 Task: Look for space in Chongqing, China from 6th September, 2023 to 18th September, 2023 for 3 adults in price range Rs.6000 to Rs.12000. Place can be entire place with 2 bedrooms having 2 beds and 2 bathrooms. Property type can be house, flat, guest house, hotel. Booking option can be shelf check-in. Required host language is Chinese (Simplified).
Action: Mouse moved to (584, 80)
Screenshot: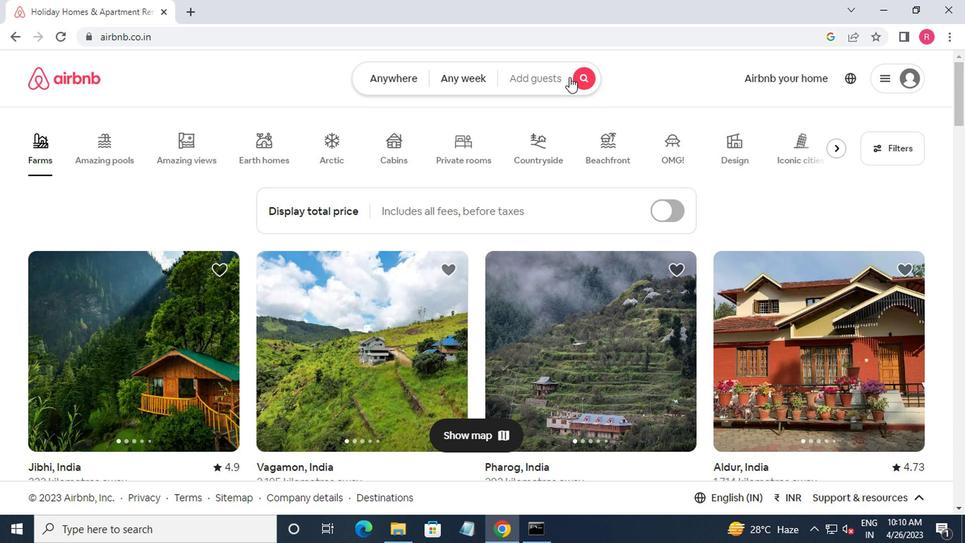 
Action: Mouse pressed left at (584, 80)
Screenshot: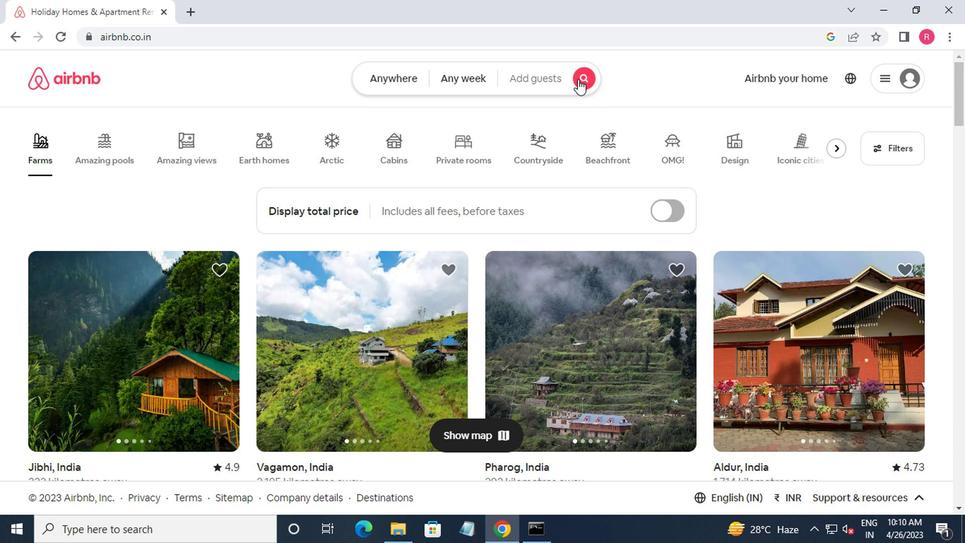 
Action: Mouse moved to (313, 134)
Screenshot: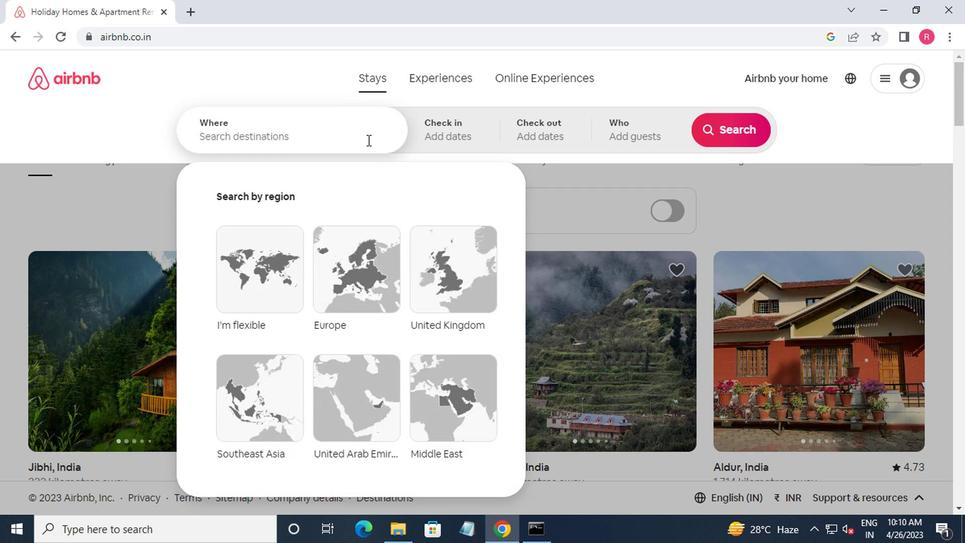 
Action: Mouse pressed left at (313, 134)
Screenshot: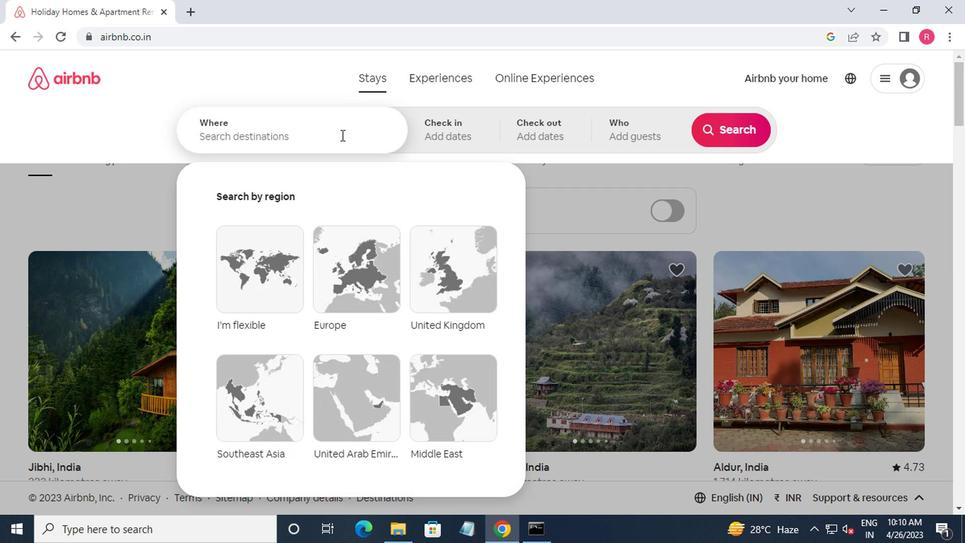 
Action: Key pressed chongqing,china
Screenshot: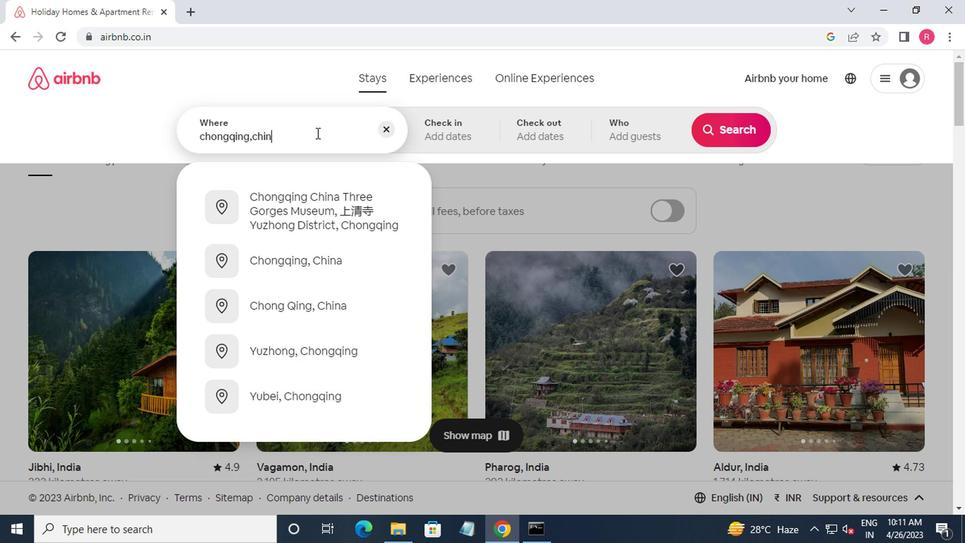 
Action: Mouse moved to (338, 263)
Screenshot: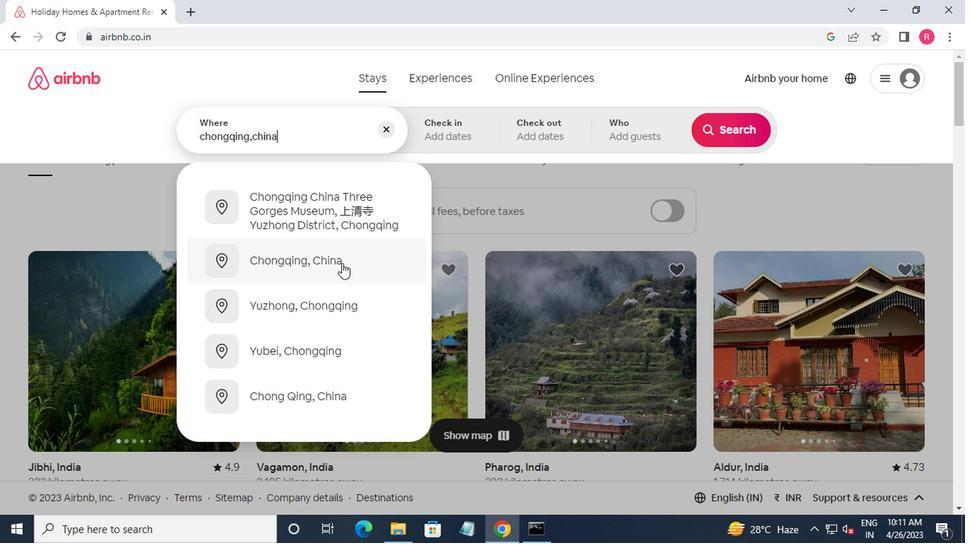 
Action: Mouse pressed left at (338, 263)
Screenshot: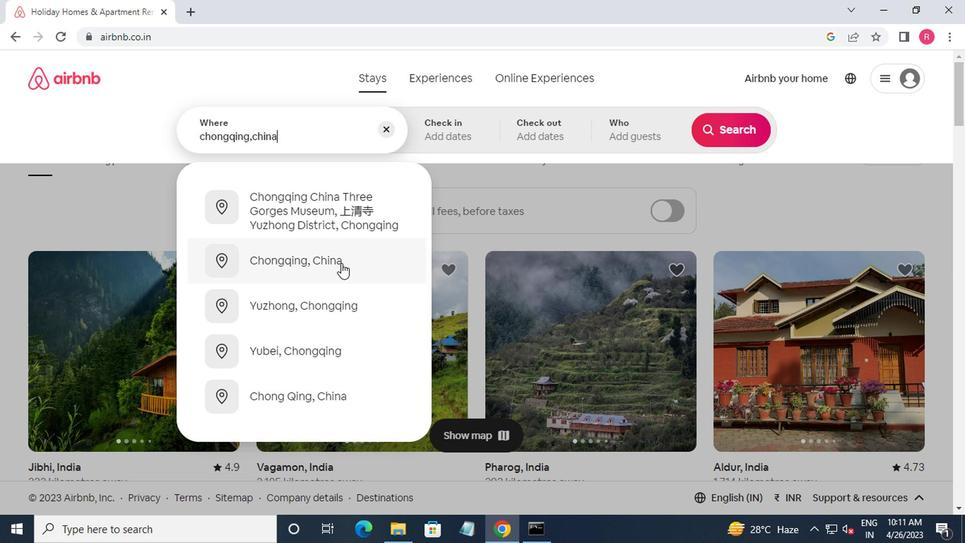 
Action: Mouse moved to (724, 241)
Screenshot: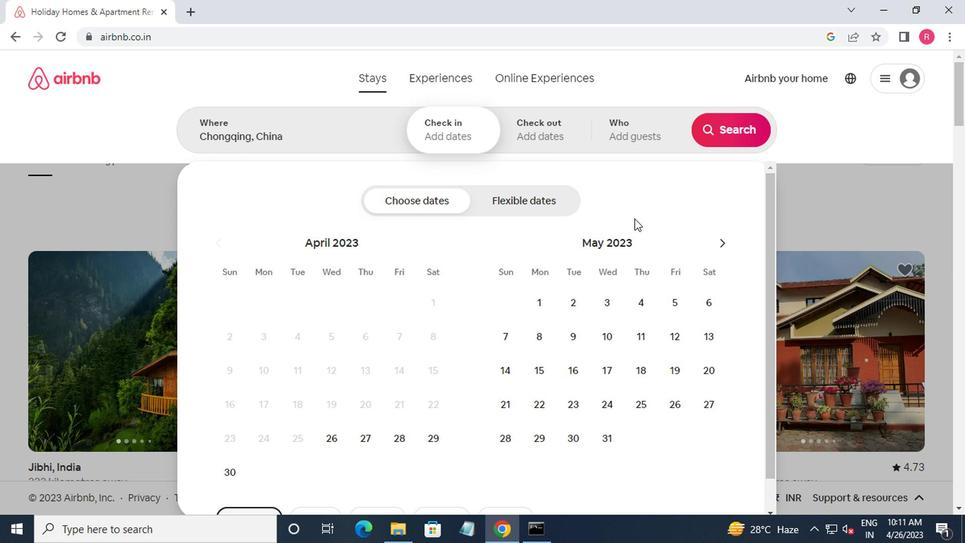 
Action: Mouse pressed left at (724, 241)
Screenshot: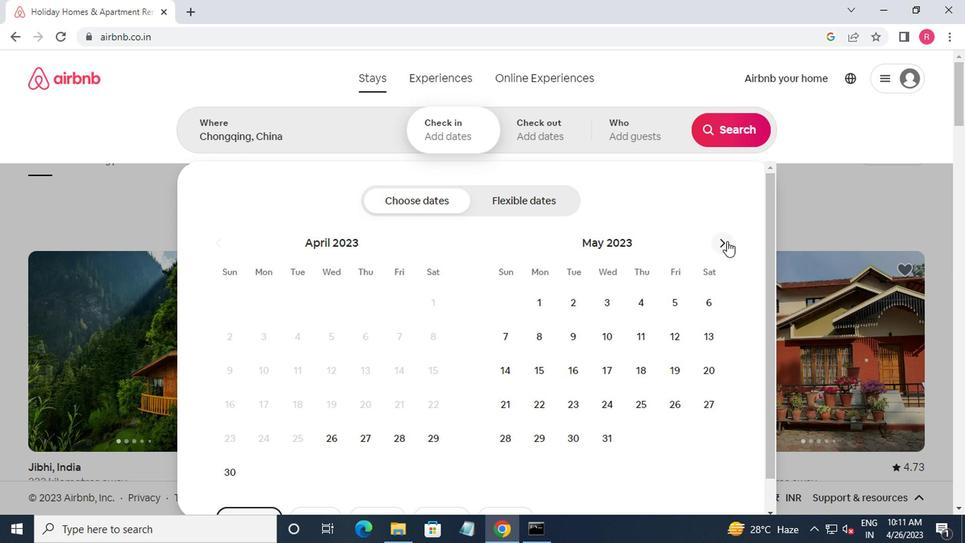 
Action: Mouse moved to (725, 243)
Screenshot: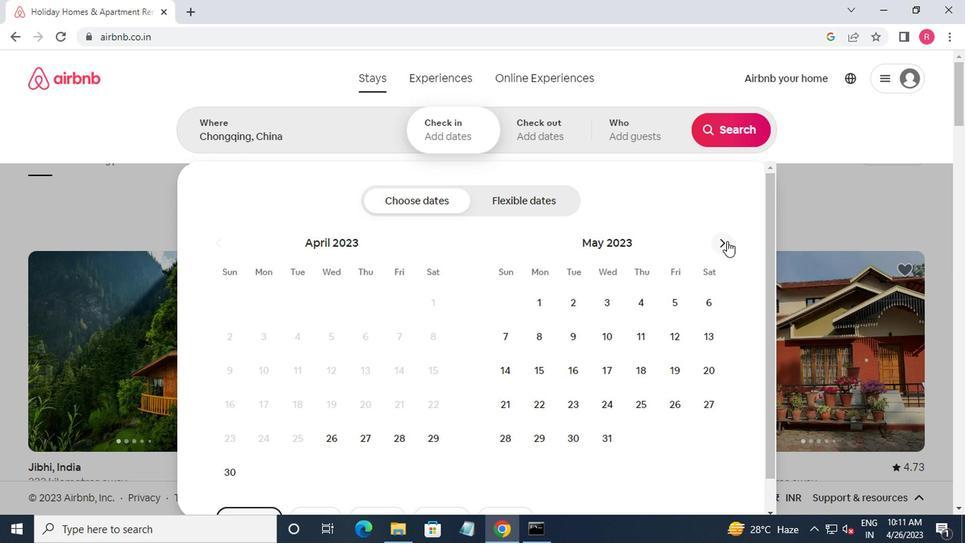 
Action: Mouse pressed left at (725, 243)
Screenshot: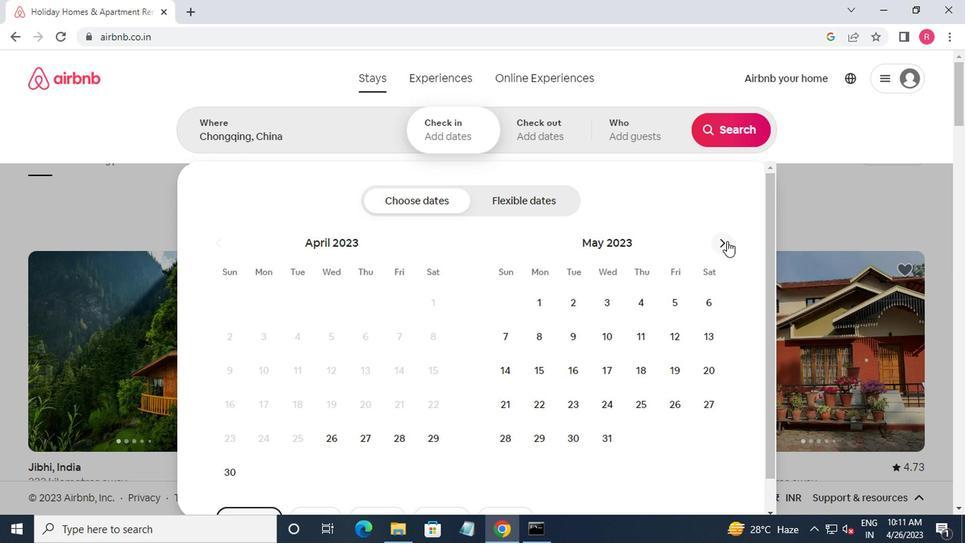 
Action: Mouse moved to (725, 243)
Screenshot: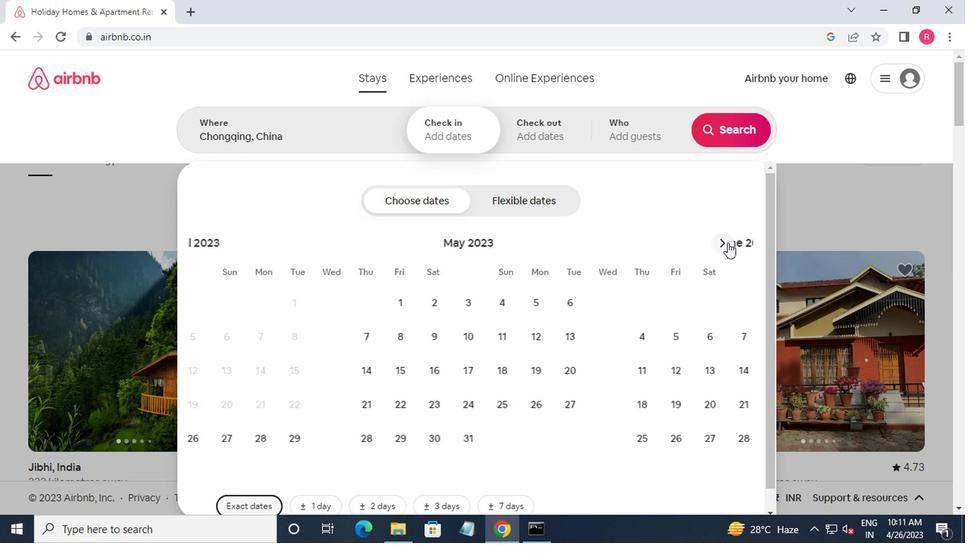
Action: Mouse pressed left at (725, 243)
Screenshot: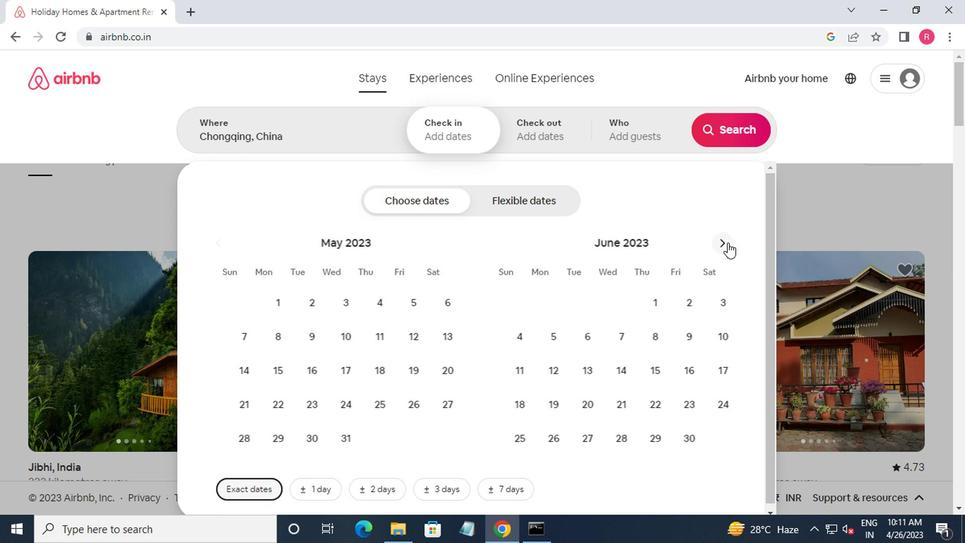 
Action: Mouse moved to (725, 246)
Screenshot: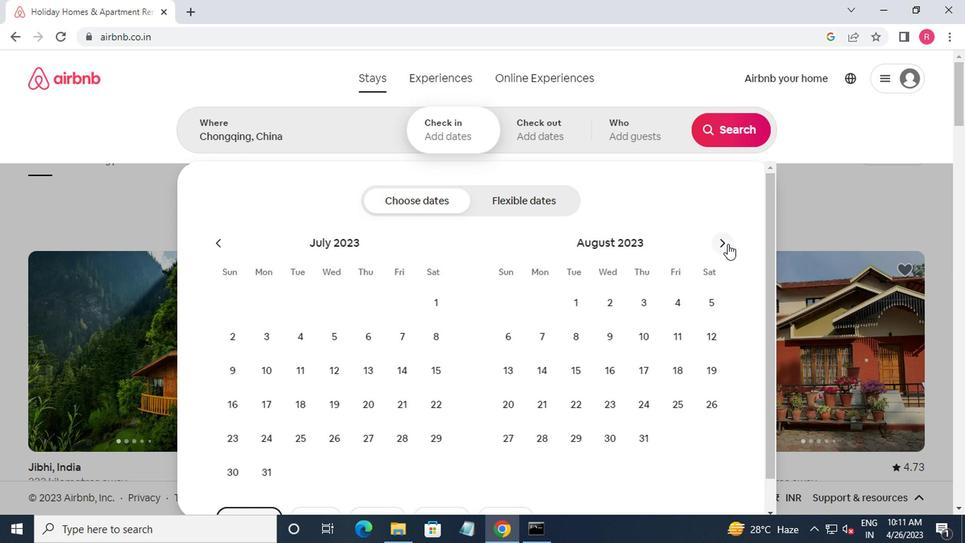 
Action: Mouse pressed left at (725, 246)
Screenshot: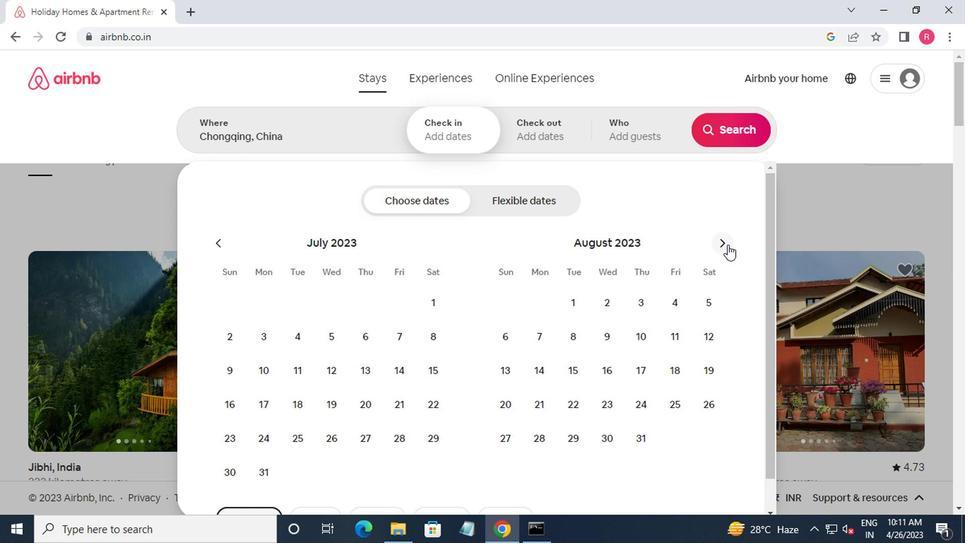 
Action: Mouse moved to (616, 341)
Screenshot: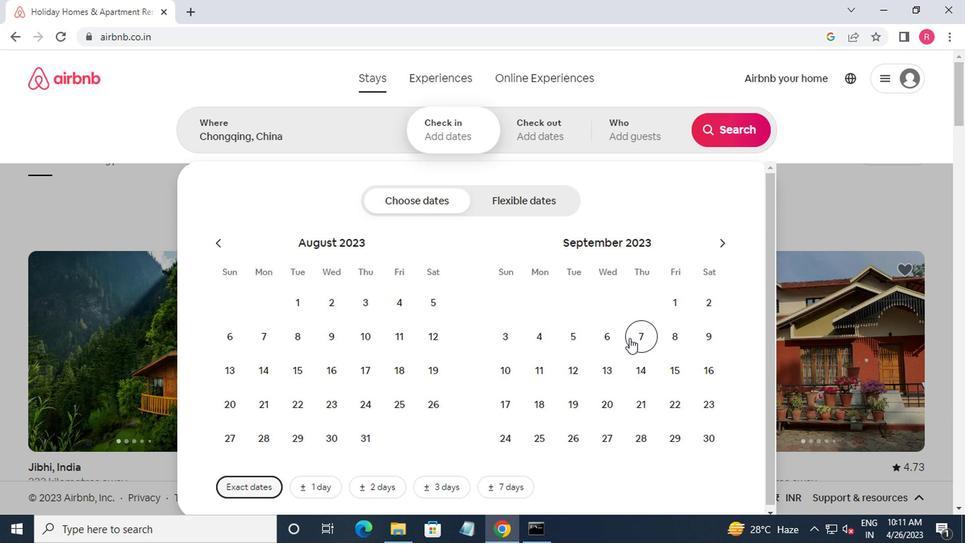 
Action: Mouse pressed left at (616, 341)
Screenshot: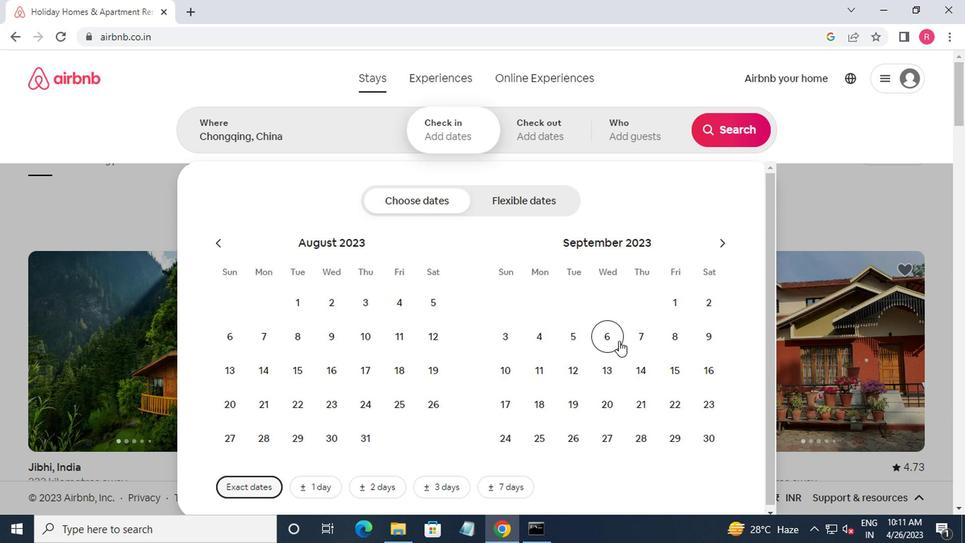 
Action: Mouse moved to (530, 400)
Screenshot: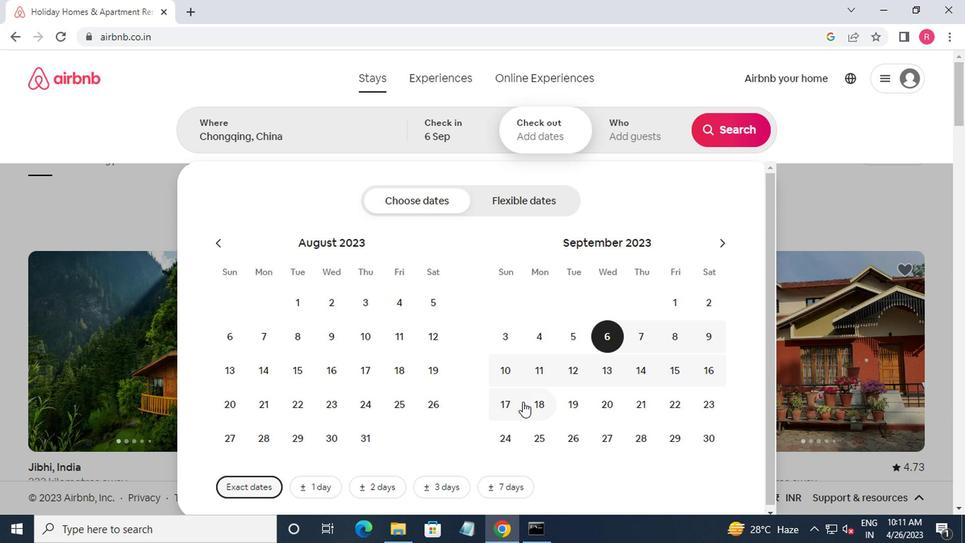
Action: Mouse pressed left at (530, 400)
Screenshot: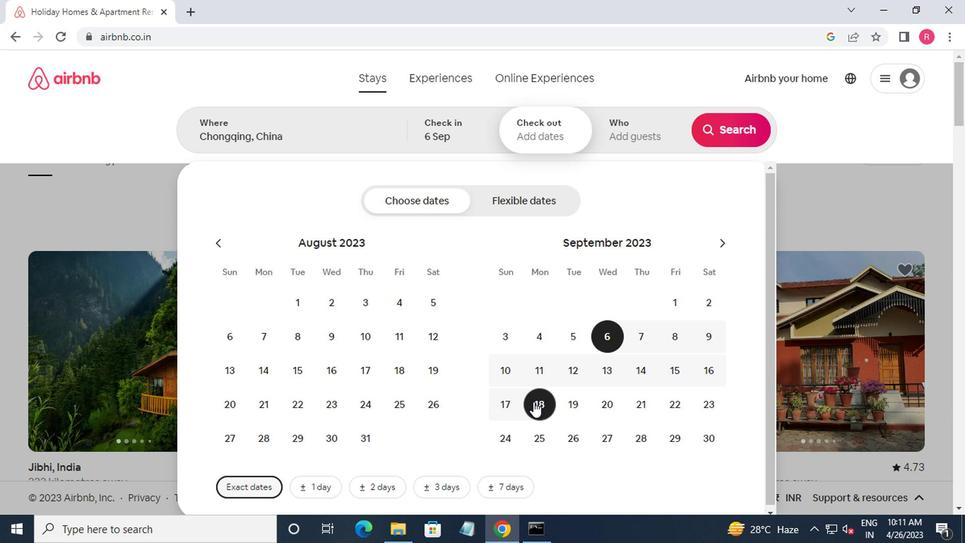 
Action: Mouse moved to (613, 152)
Screenshot: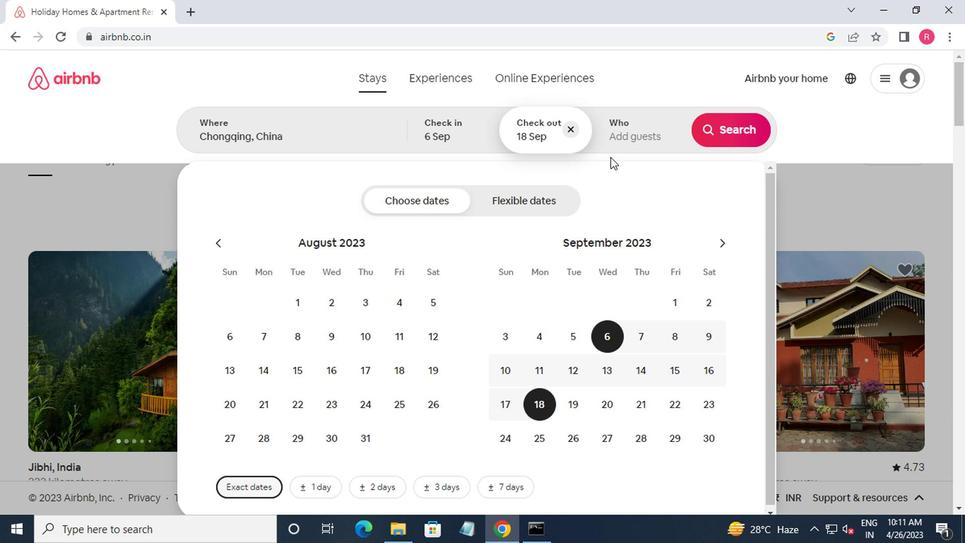 
Action: Mouse pressed left at (613, 152)
Screenshot: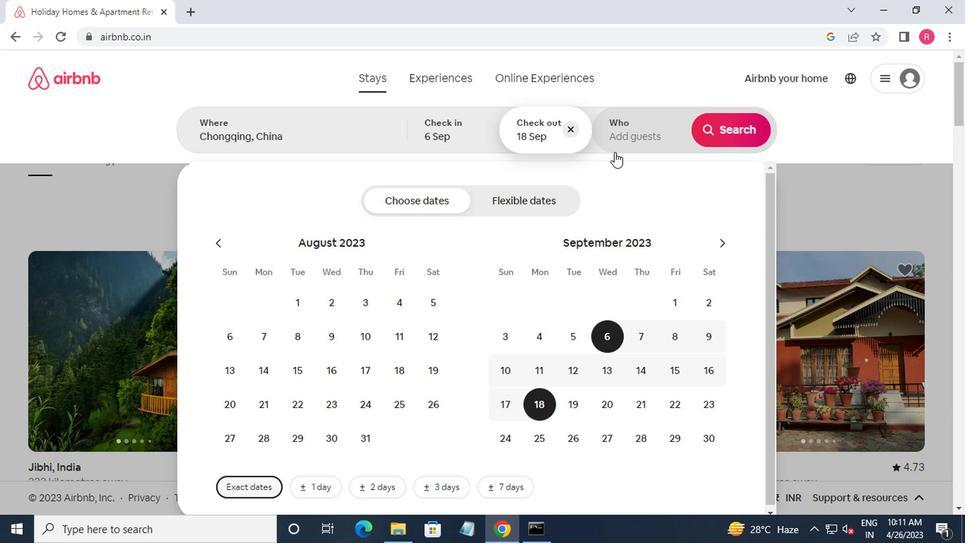 
Action: Mouse moved to (735, 212)
Screenshot: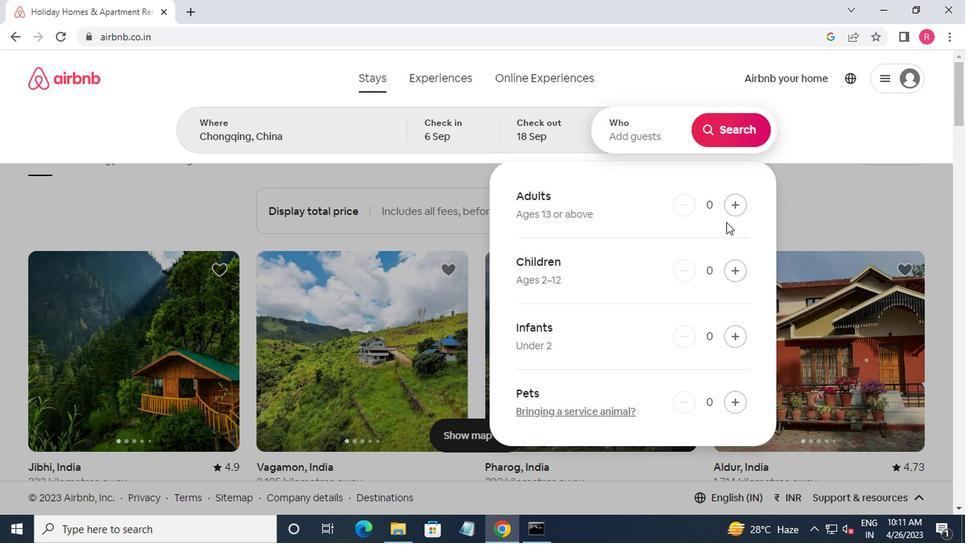 
Action: Mouse pressed left at (735, 212)
Screenshot: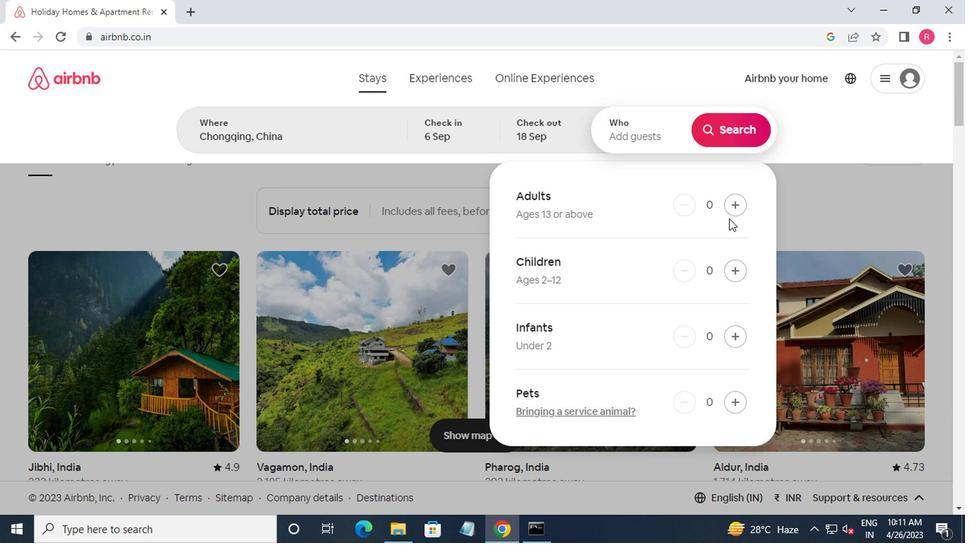 
Action: Mouse moved to (736, 212)
Screenshot: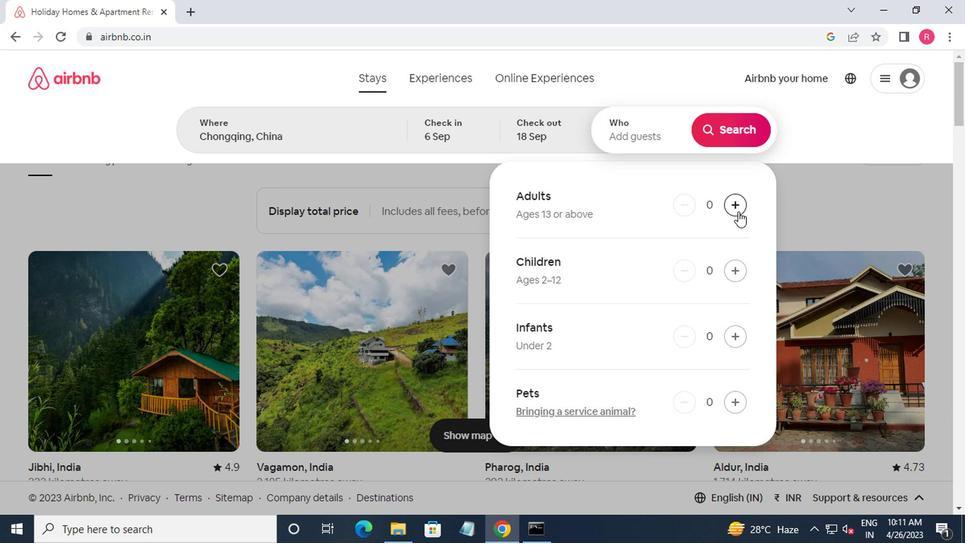 
Action: Mouse pressed left at (736, 212)
Screenshot: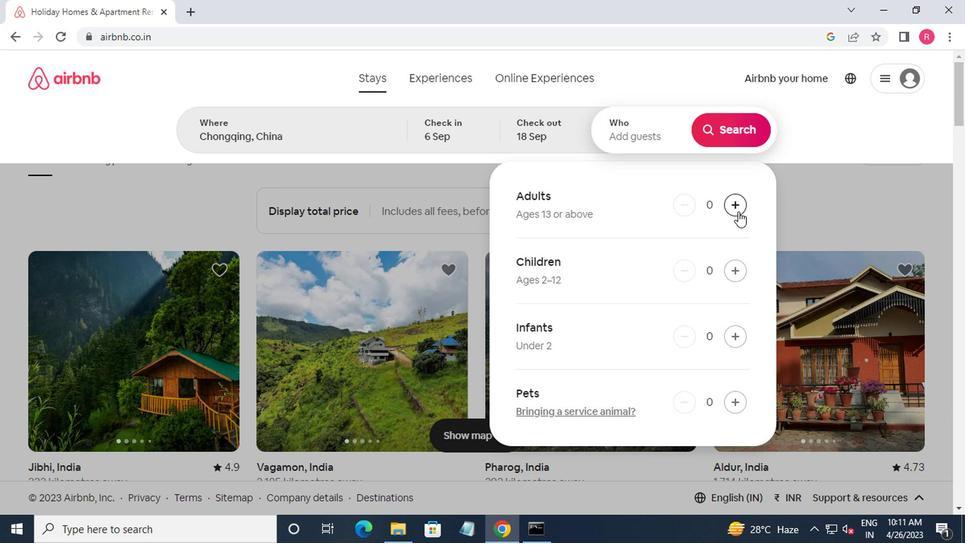 
Action: Mouse moved to (738, 212)
Screenshot: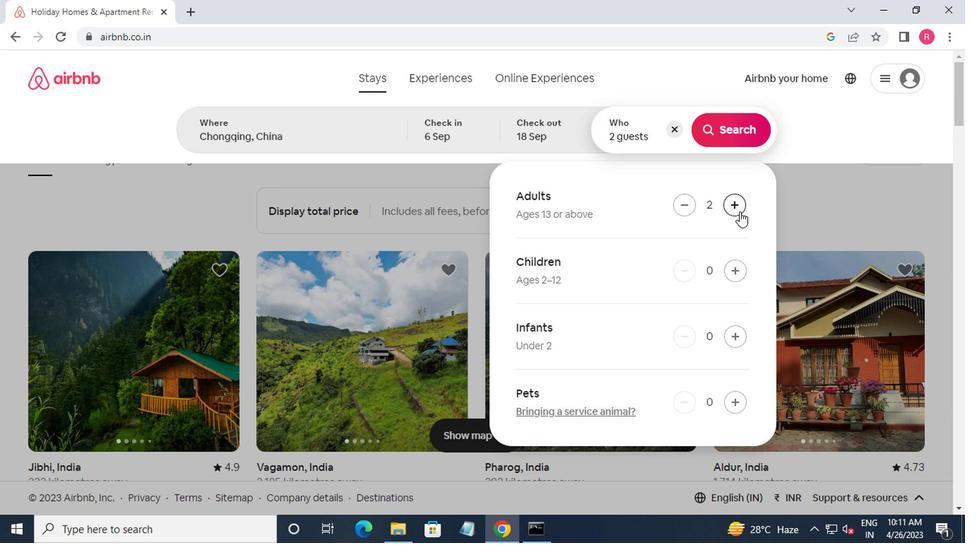 
Action: Mouse pressed left at (738, 212)
Screenshot: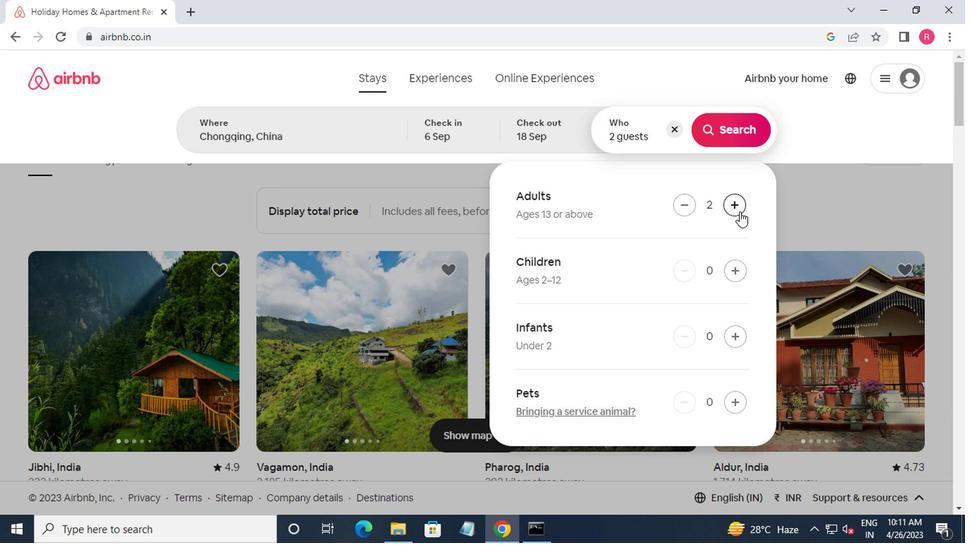 
Action: Mouse moved to (720, 141)
Screenshot: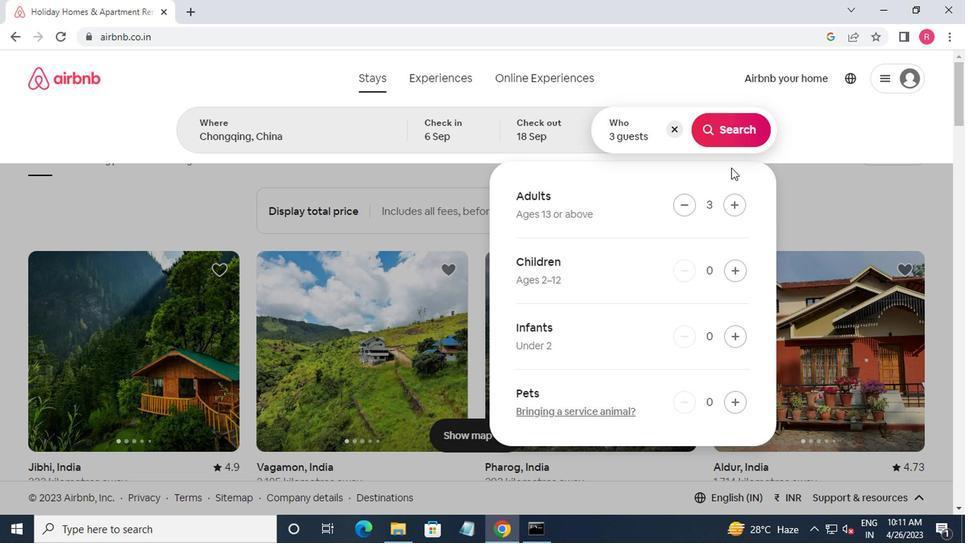 
Action: Mouse pressed left at (720, 141)
Screenshot: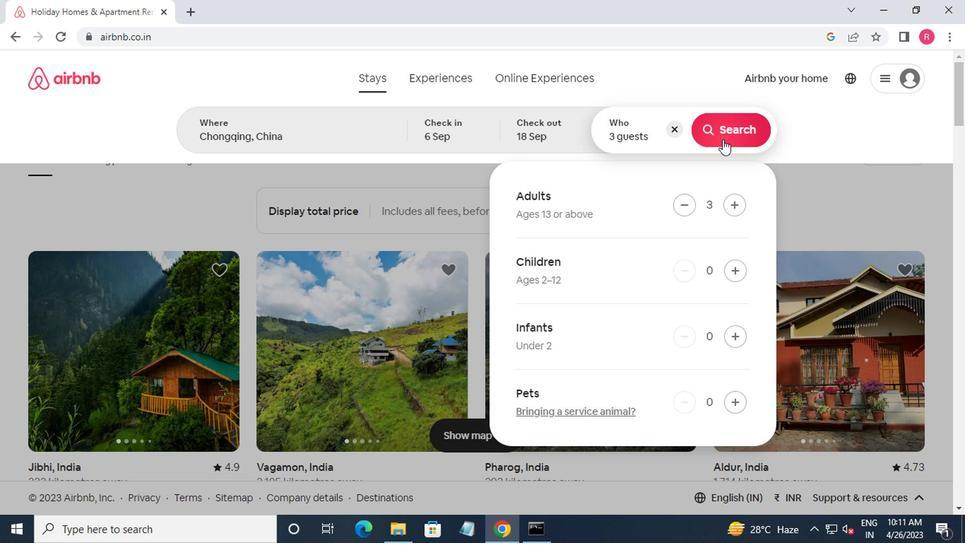 
Action: Mouse moved to (882, 136)
Screenshot: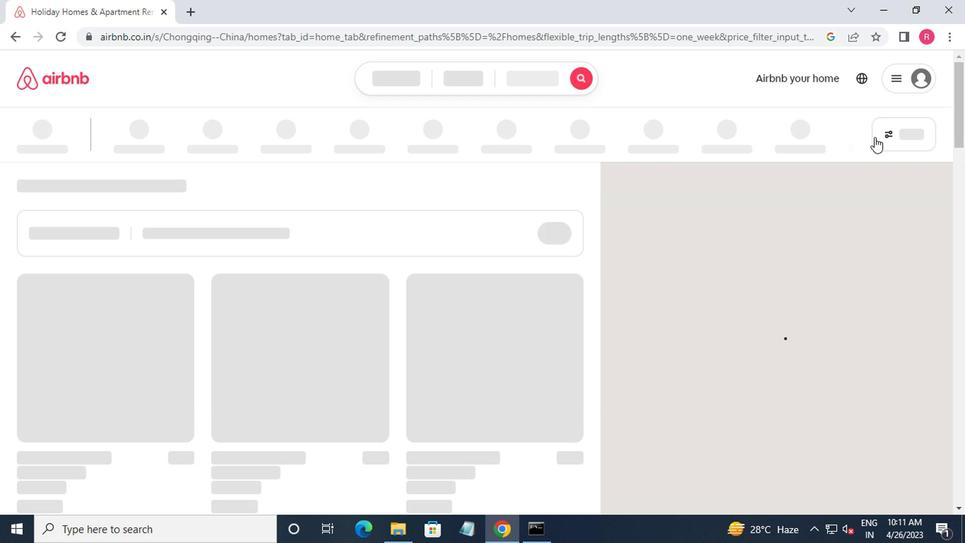 
Action: Mouse pressed left at (882, 136)
Screenshot: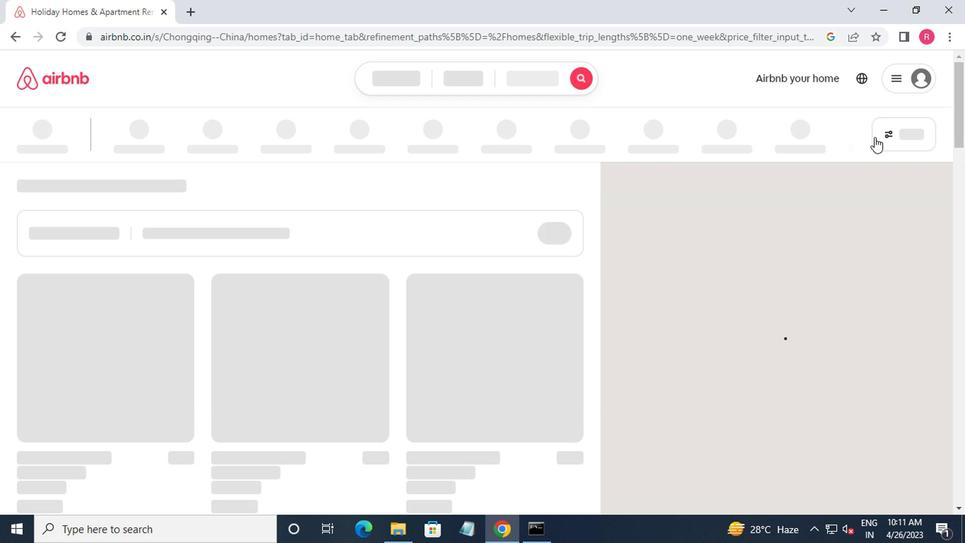 
Action: Mouse moved to (904, 143)
Screenshot: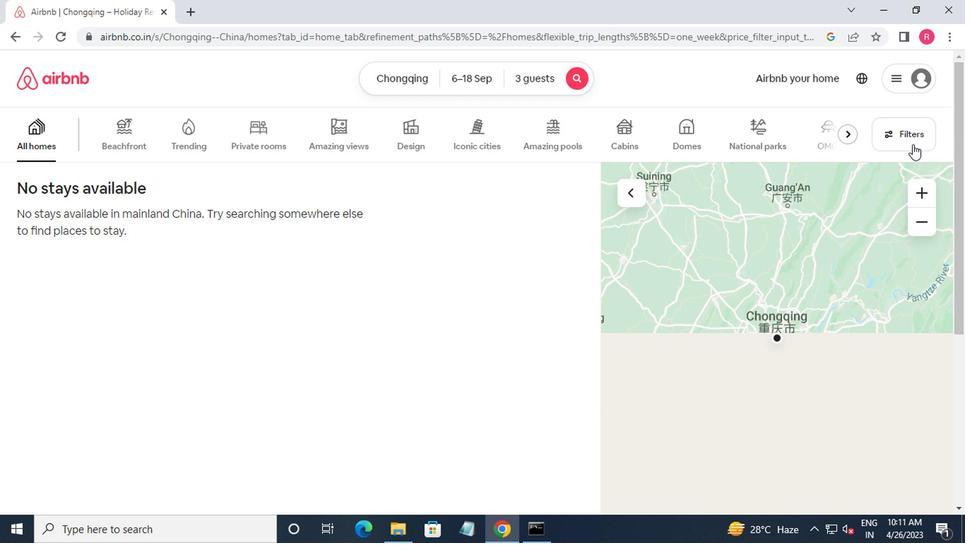 
Action: Mouse pressed left at (904, 143)
Screenshot: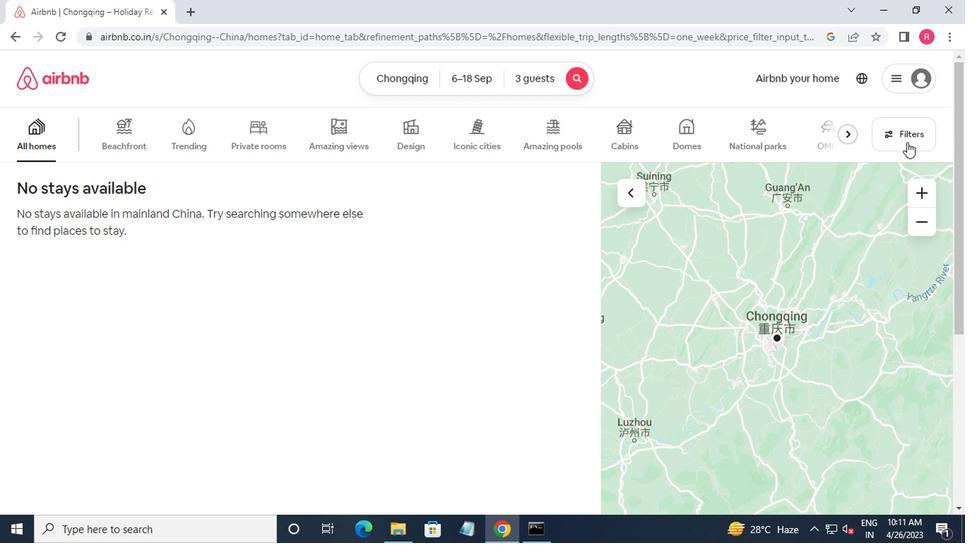 
Action: Mouse moved to (362, 221)
Screenshot: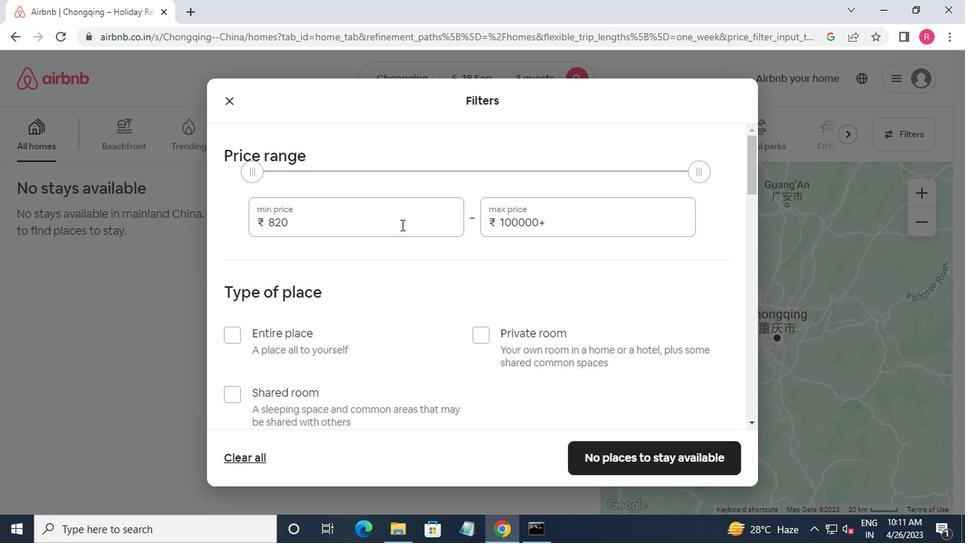 
Action: Mouse pressed left at (362, 221)
Screenshot: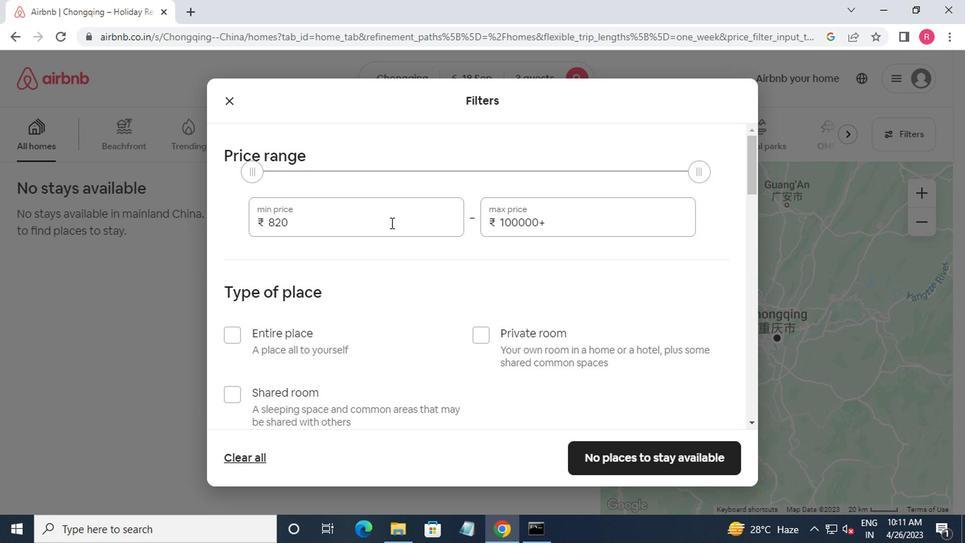 
Action: Key pressed <Key.backspace><Key.backspace><Key.backspace><Key.backspace><Key.backspace><Key.backspace>6000<Key.tab>12000
Screenshot: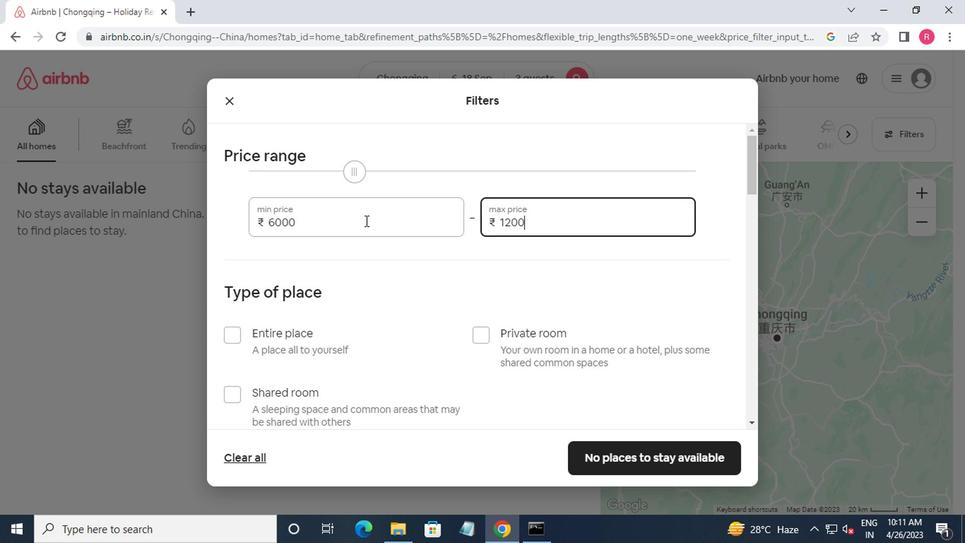 
Action: Mouse moved to (173, 247)
Screenshot: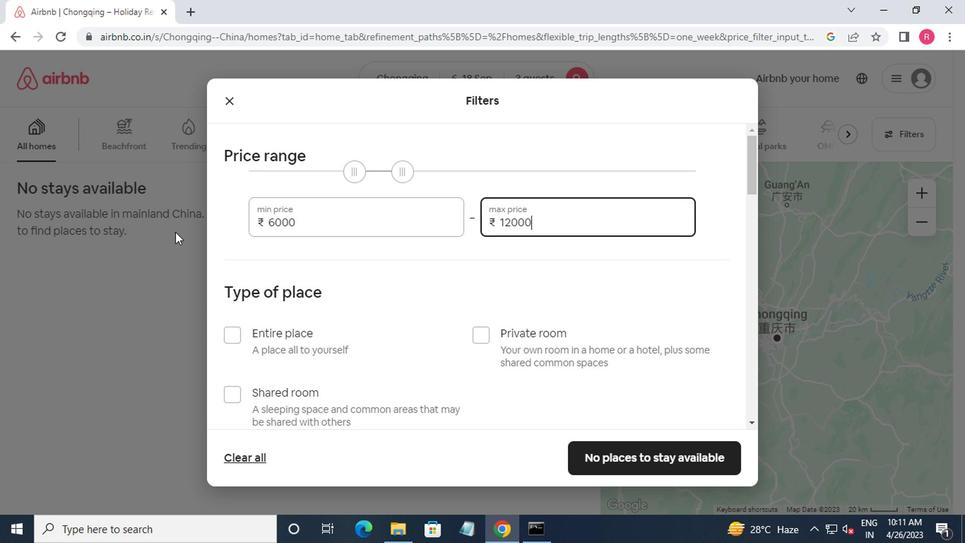 
Action: Mouse scrolled (173, 246) with delta (0, 0)
Screenshot: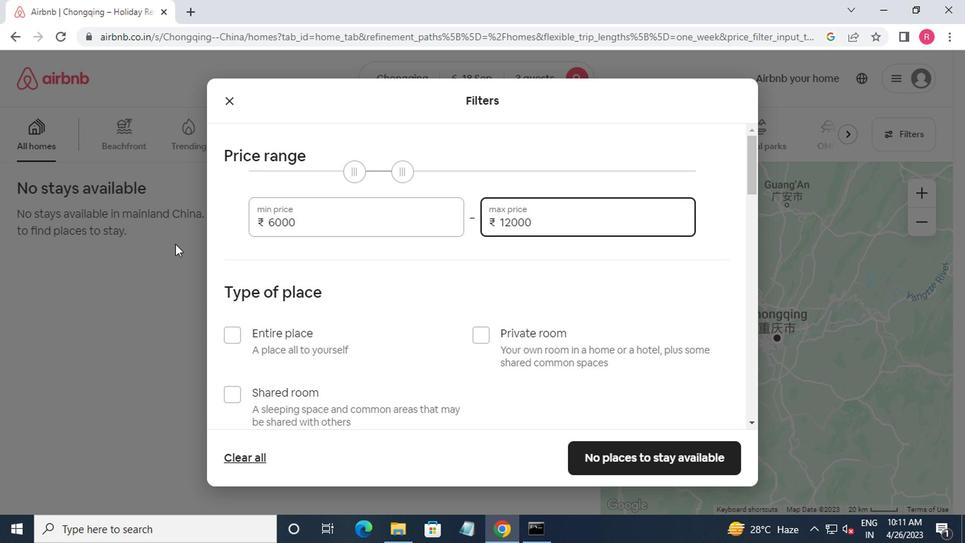 
Action: Mouse moved to (173, 248)
Screenshot: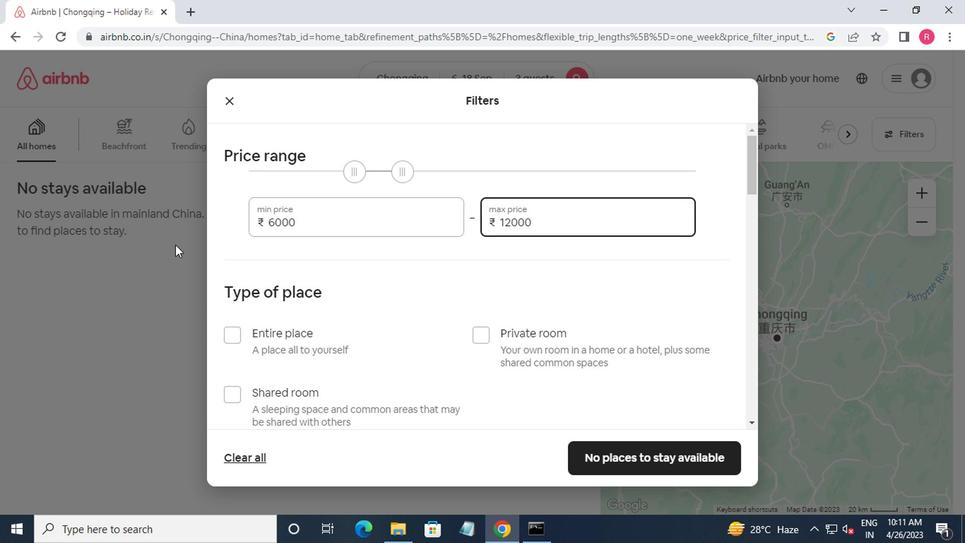 
Action: Mouse scrolled (173, 247) with delta (0, -1)
Screenshot: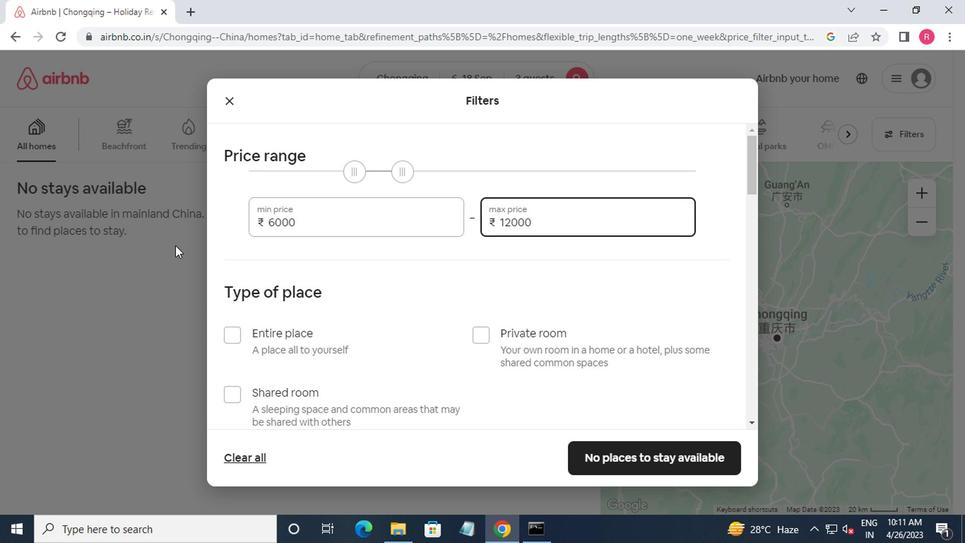 
Action: Mouse moved to (231, 332)
Screenshot: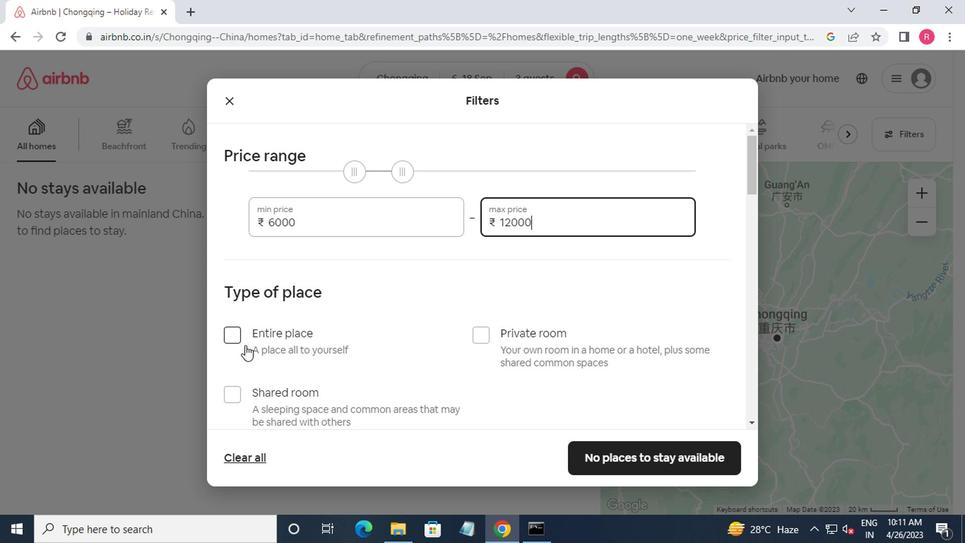 
Action: Mouse pressed left at (231, 332)
Screenshot: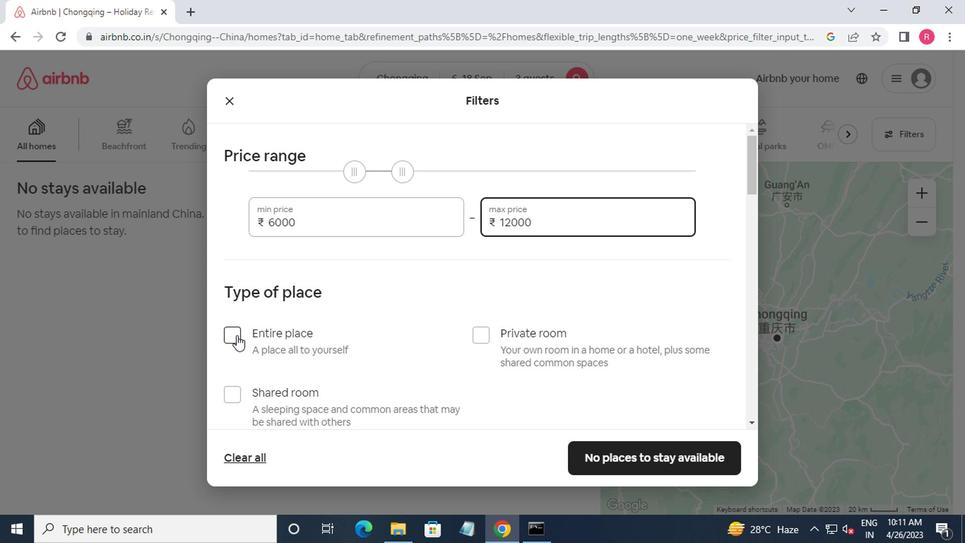 
Action: Mouse moved to (274, 339)
Screenshot: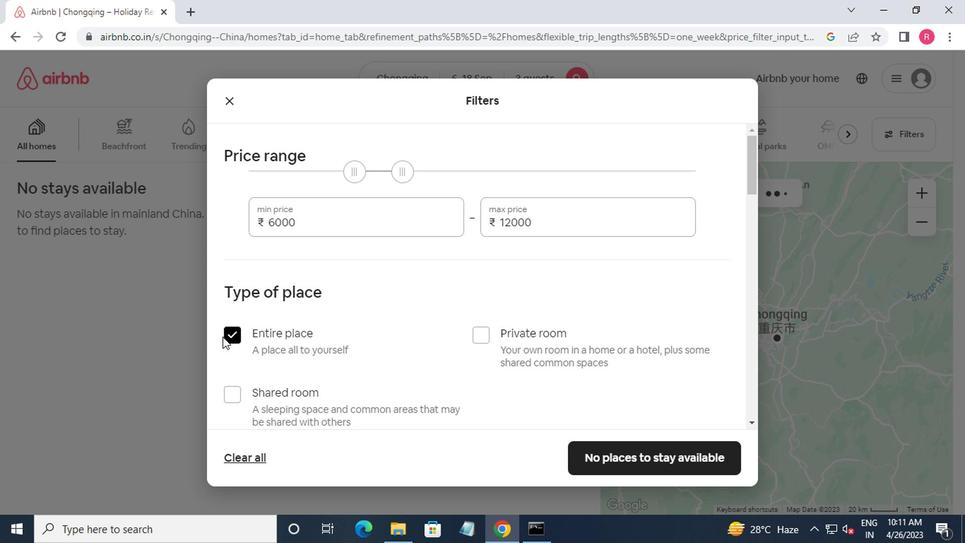 
Action: Mouse scrolled (274, 339) with delta (0, 0)
Screenshot: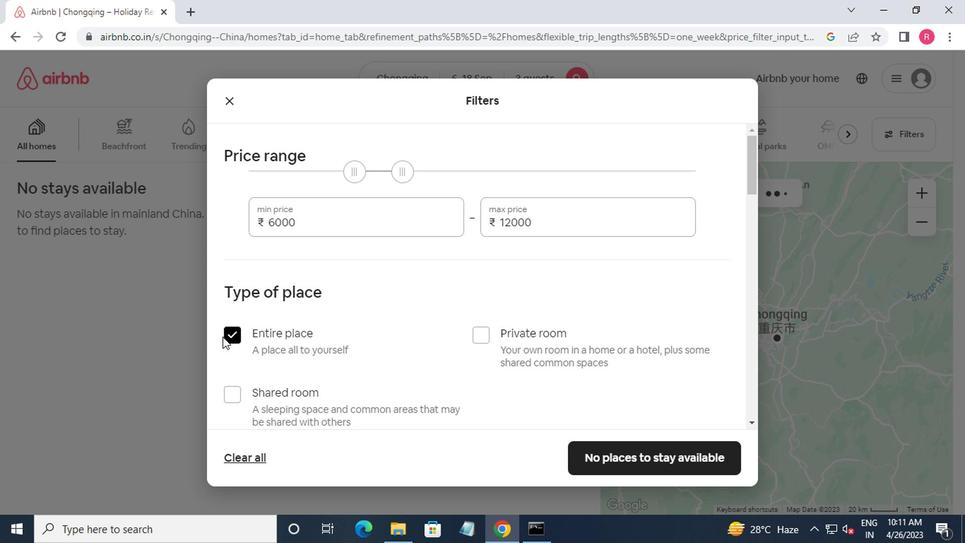 
Action: Mouse moved to (277, 339)
Screenshot: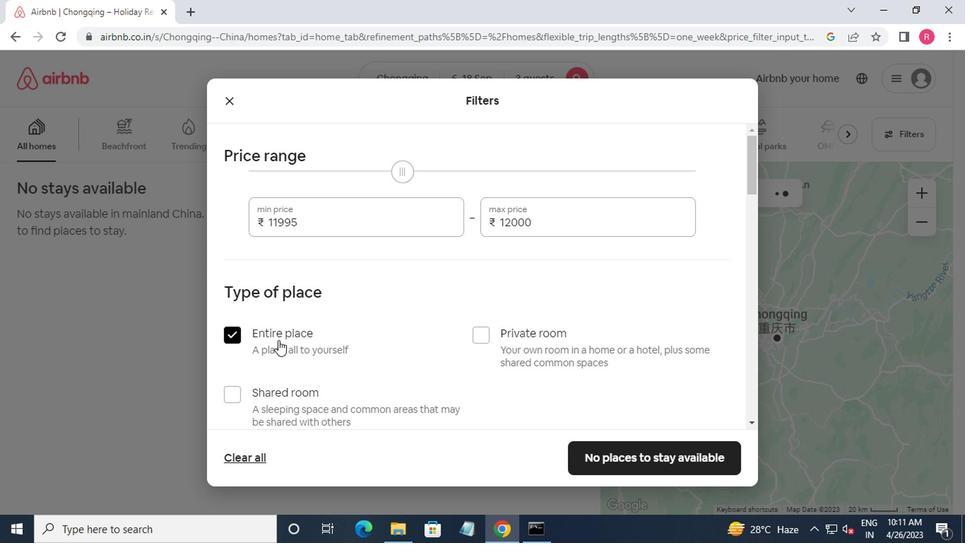
Action: Mouse scrolled (277, 339) with delta (0, 0)
Screenshot: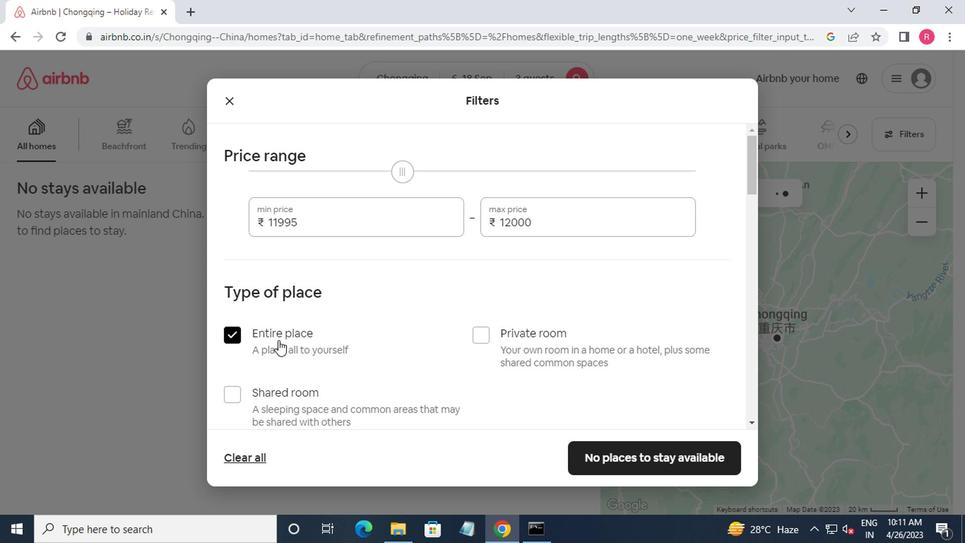 
Action: Mouse moved to (277, 339)
Screenshot: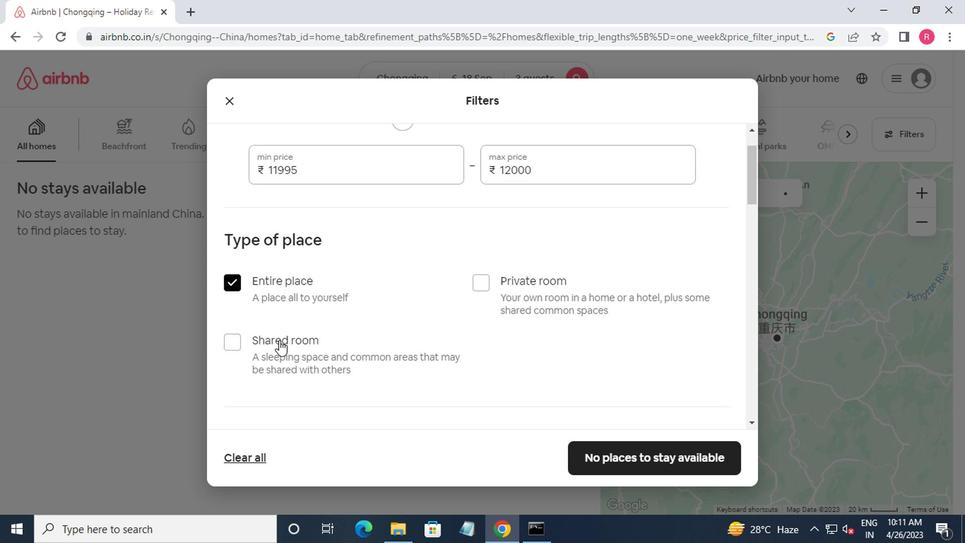 
Action: Mouse scrolled (277, 338) with delta (0, -1)
Screenshot: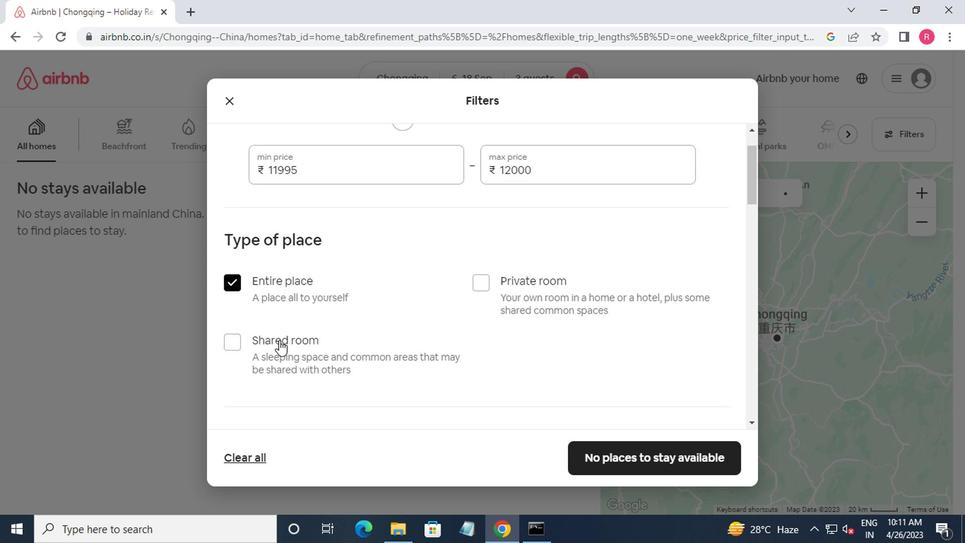
Action: Mouse moved to (282, 332)
Screenshot: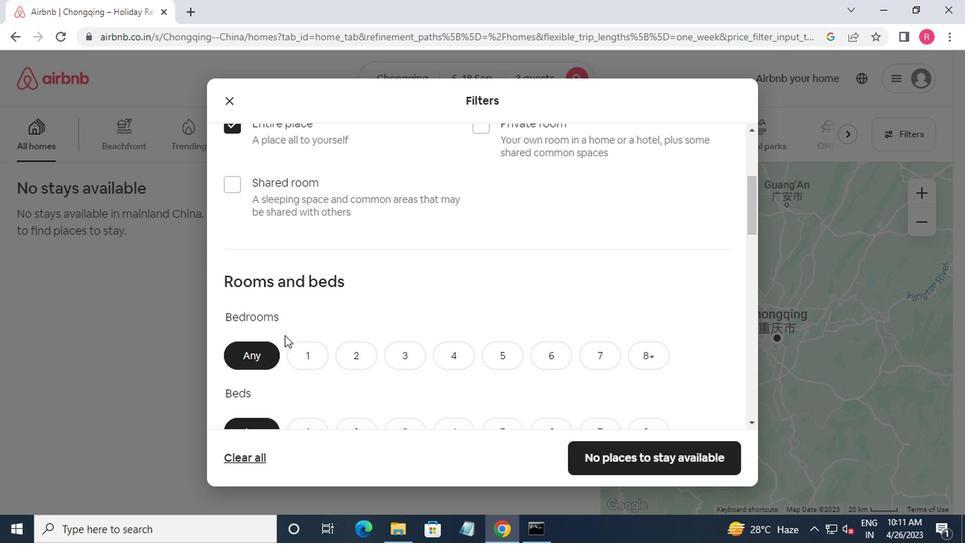 
Action: Mouse scrolled (282, 332) with delta (0, 0)
Screenshot: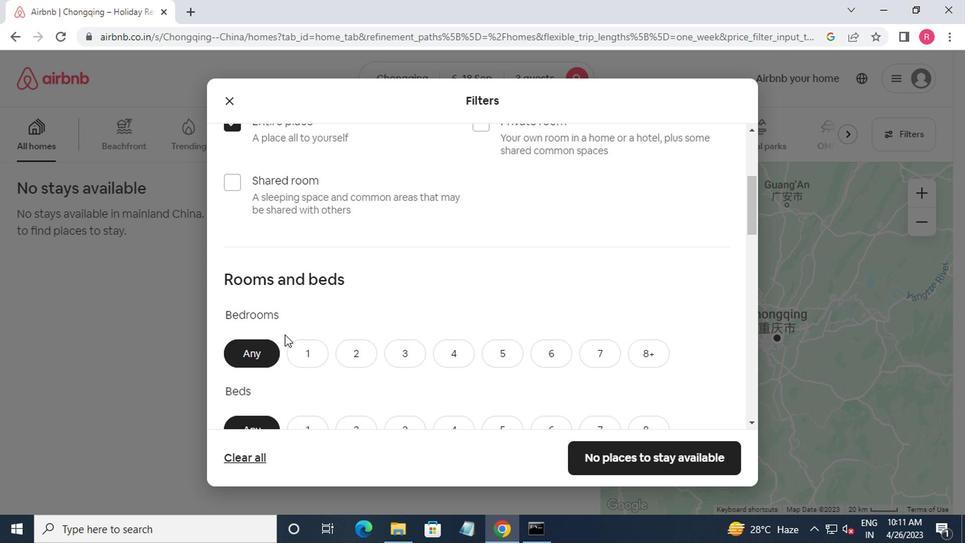 
Action: Mouse scrolled (282, 332) with delta (0, 0)
Screenshot: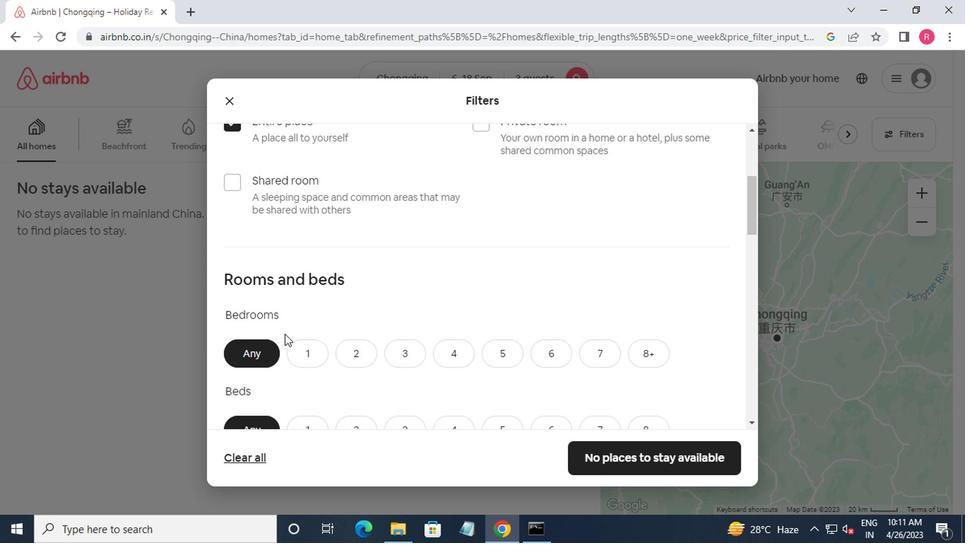 
Action: Mouse scrolled (282, 332) with delta (0, 0)
Screenshot: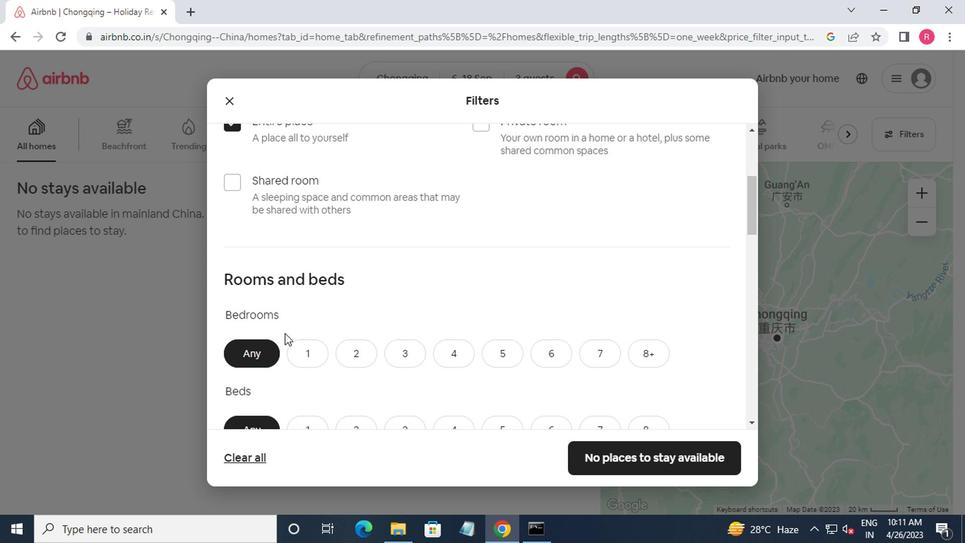 
Action: Mouse moved to (359, 142)
Screenshot: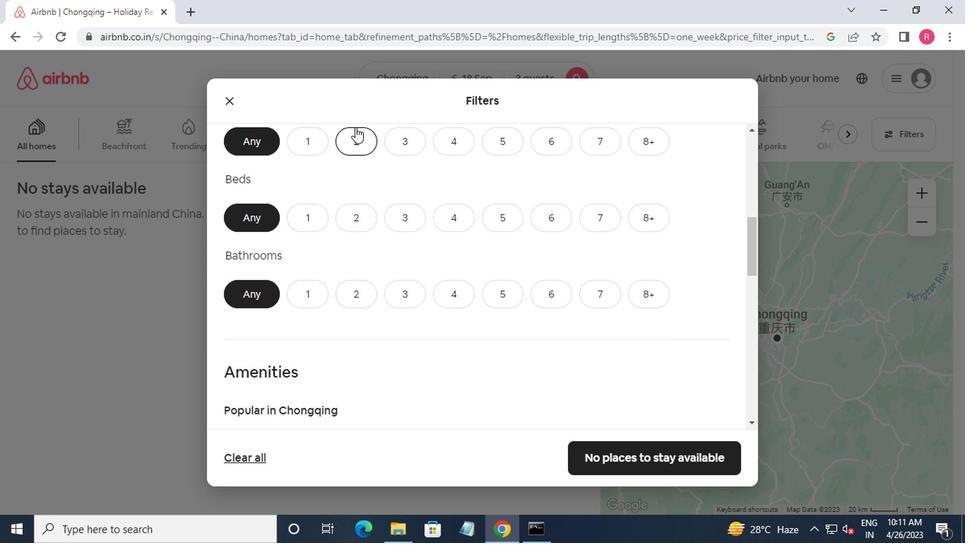 
Action: Mouse pressed left at (359, 142)
Screenshot: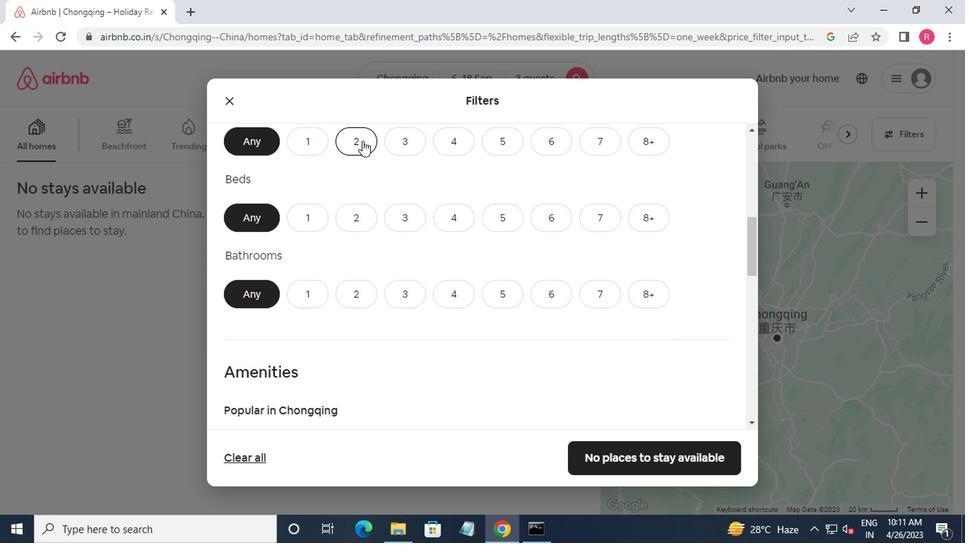 
Action: Mouse moved to (345, 222)
Screenshot: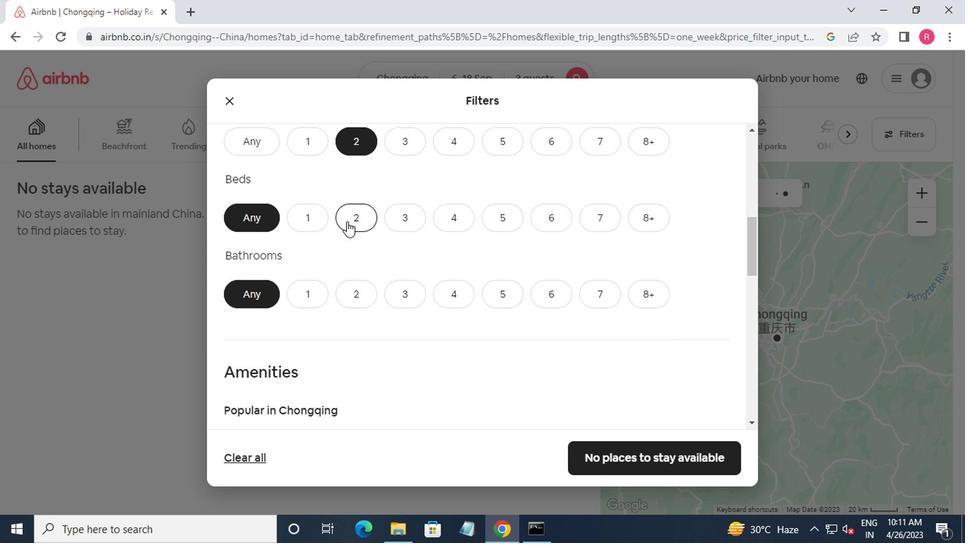 
Action: Mouse pressed left at (345, 222)
Screenshot: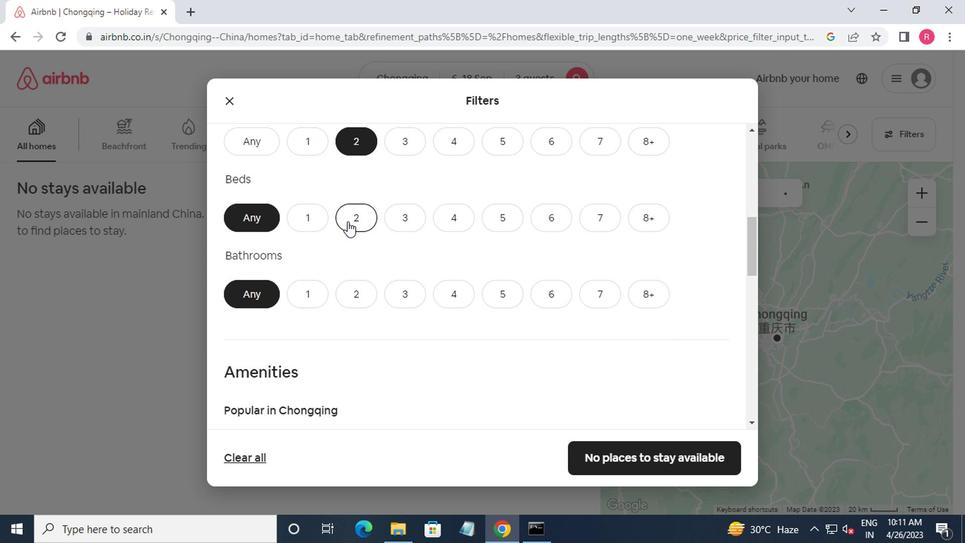 
Action: Mouse moved to (364, 295)
Screenshot: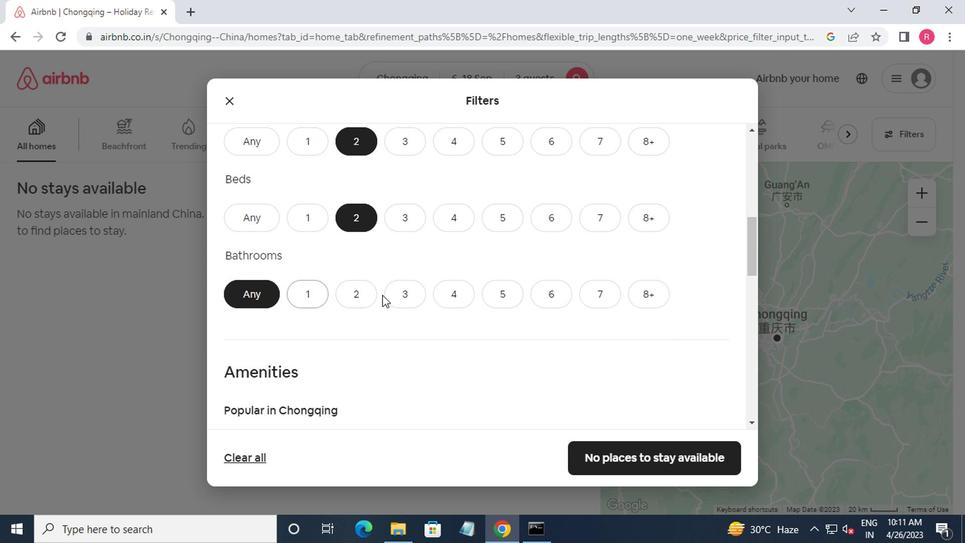 
Action: Mouse pressed left at (364, 295)
Screenshot: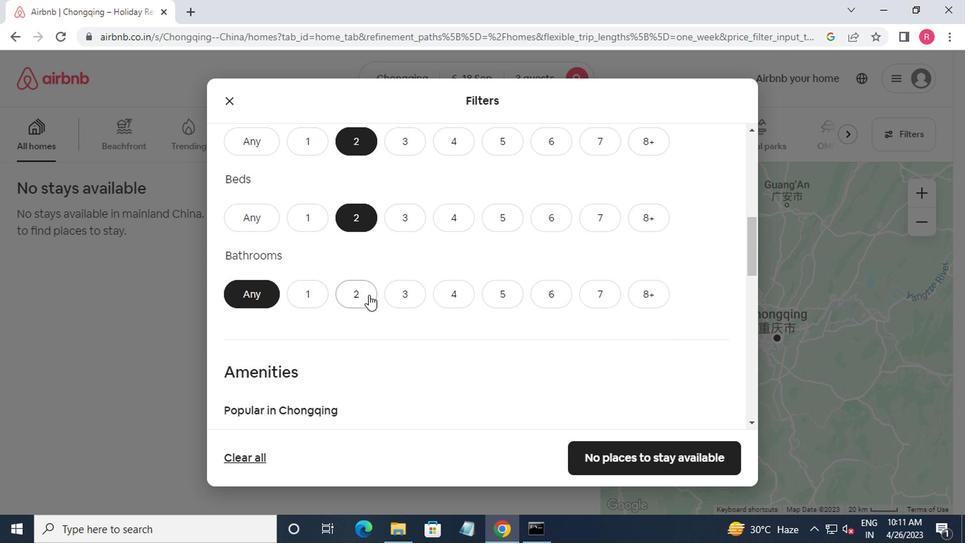 
Action: Mouse moved to (354, 292)
Screenshot: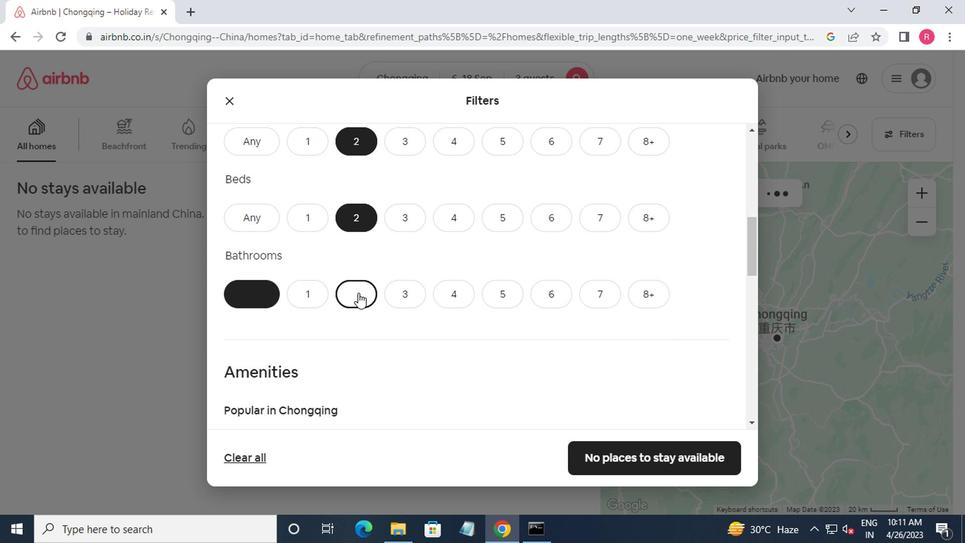 
Action: Mouse scrolled (354, 291) with delta (0, -1)
Screenshot: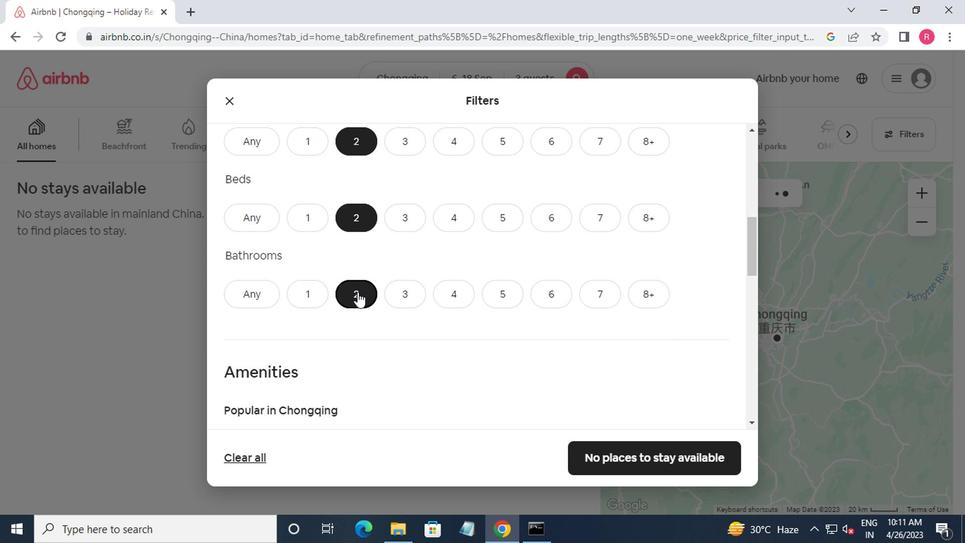 
Action: Mouse scrolled (354, 291) with delta (0, -1)
Screenshot: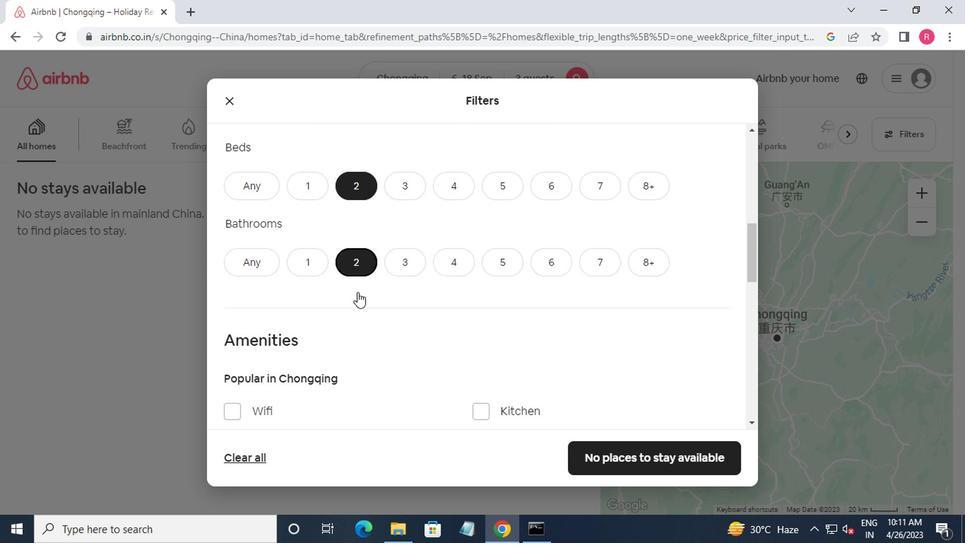 
Action: Mouse moved to (355, 293)
Screenshot: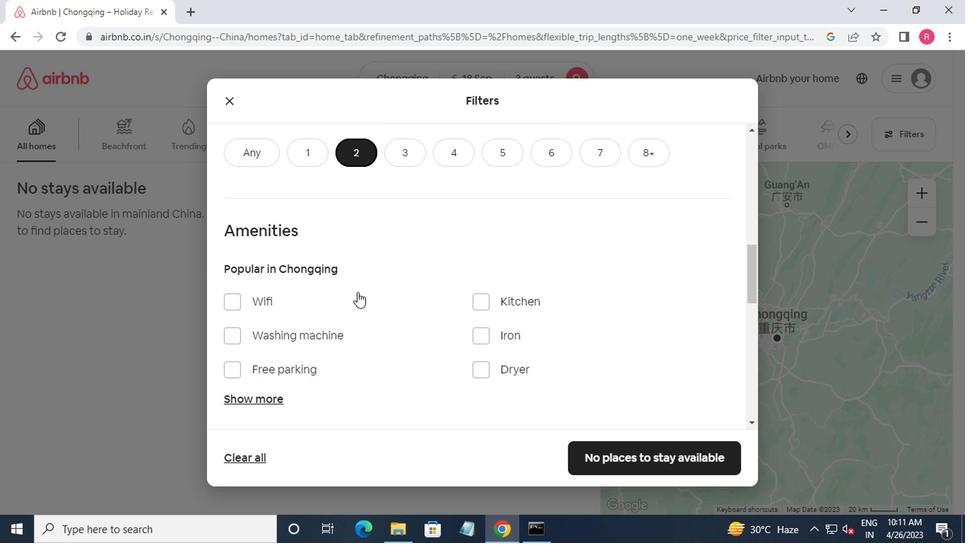 
Action: Mouse scrolled (355, 292) with delta (0, 0)
Screenshot: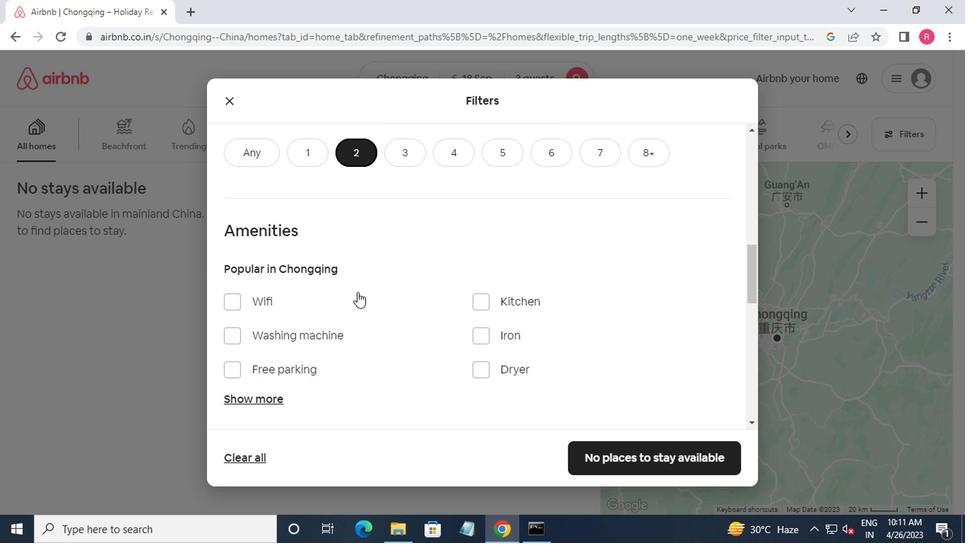 
Action: Mouse moved to (356, 296)
Screenshot: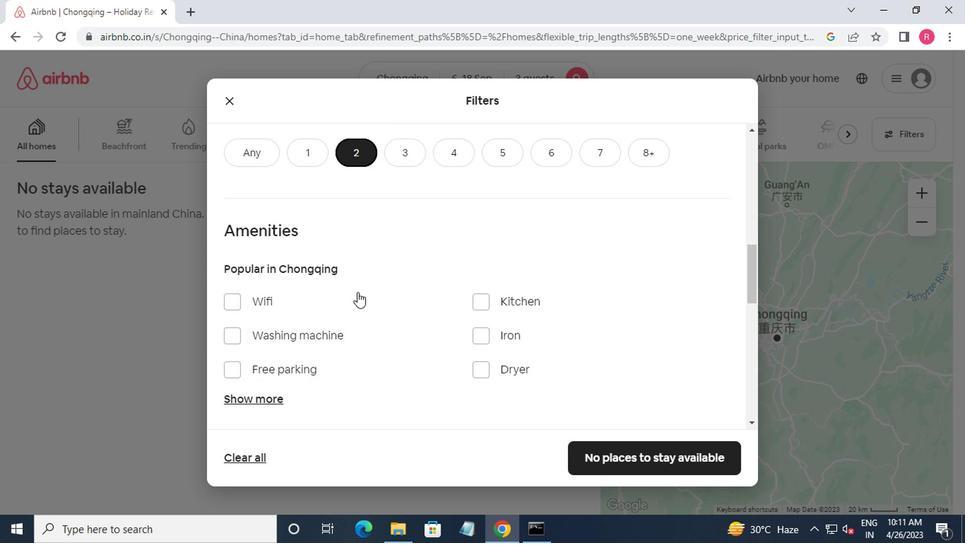 
Action: Mouse scrolled (356, 296) with delta (0, 0)
Screenshot: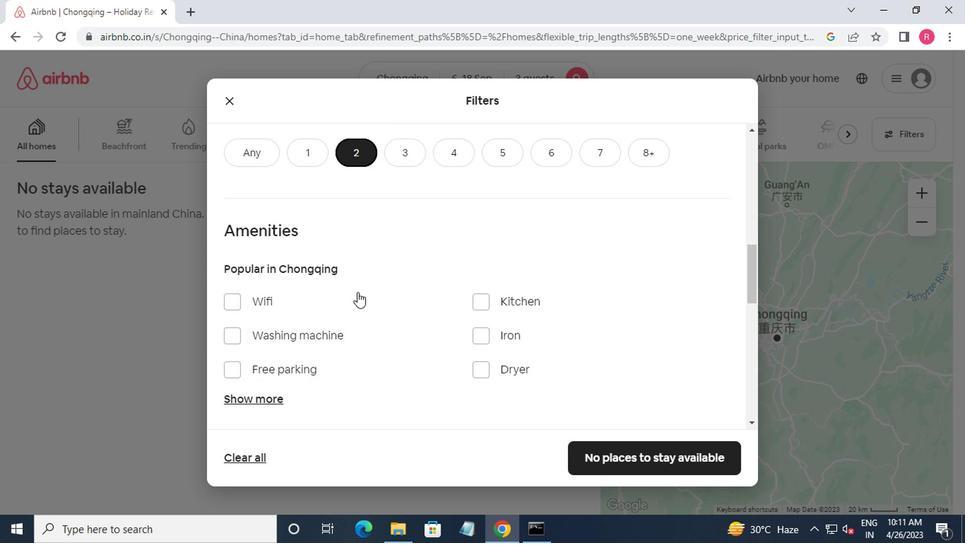 
Action: Mouse moved to (356, 296)
Screenshot: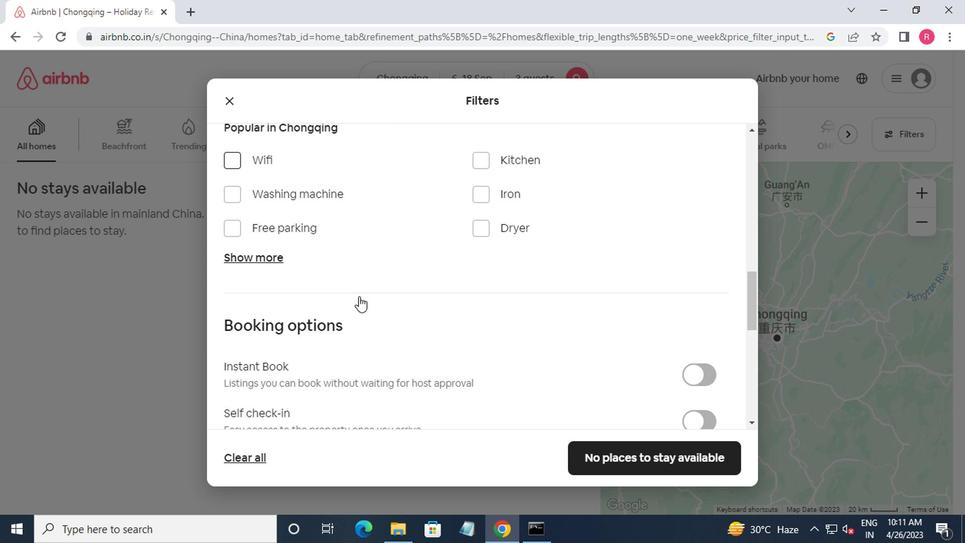 
Action: Mouse scrolled (356, 295) with delta (0, -1)
Screenshot: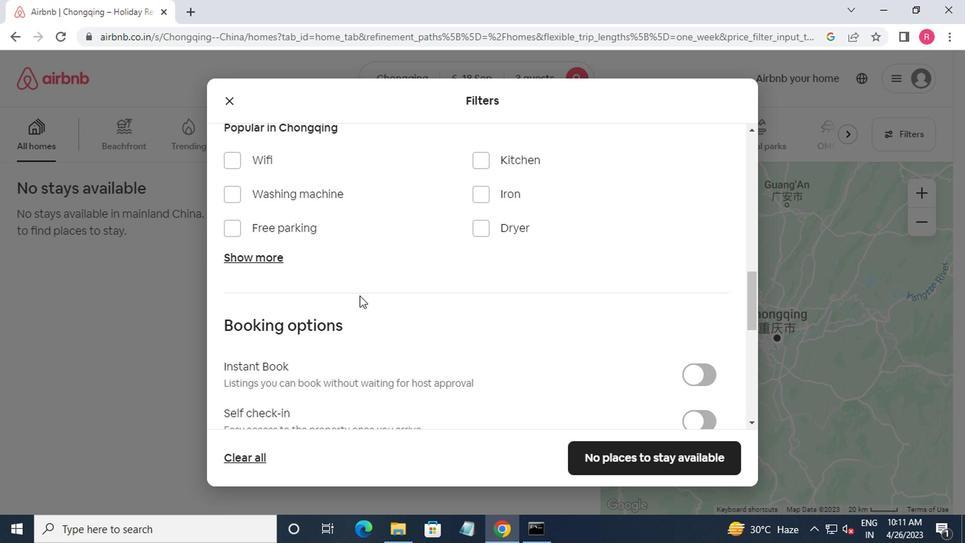 
Action: Mouse scrolled (356, 295) with delta (0, -1)
Screenshot: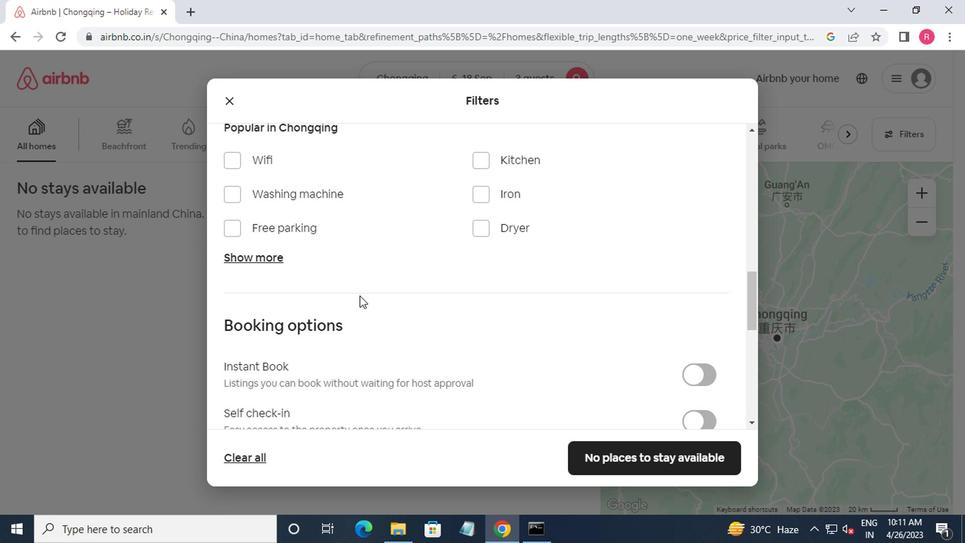 
Action: Mouse scrolled (356, 295) with delta (0, -1)
Screenshot: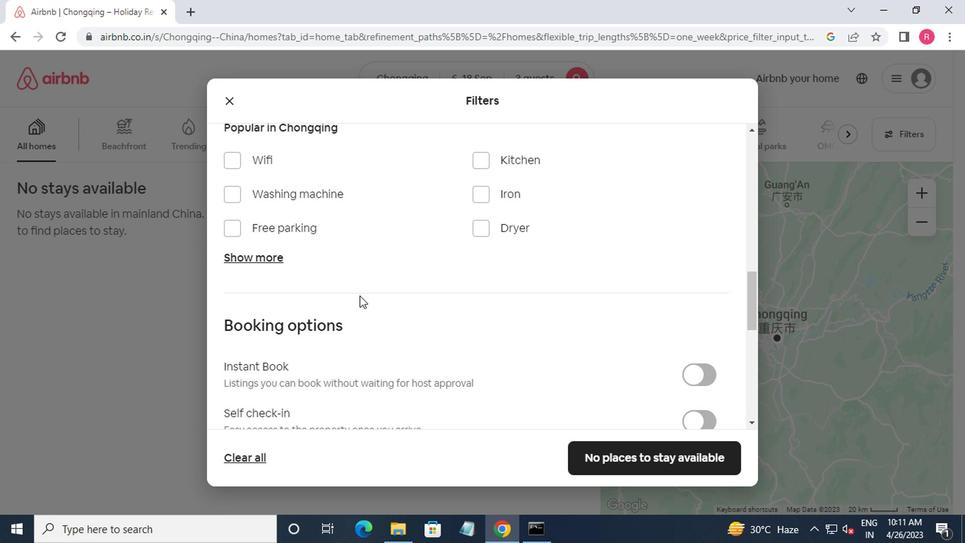 
Action: Mouse scrolled (356, 295) with delta (0, -1)
Screenshot: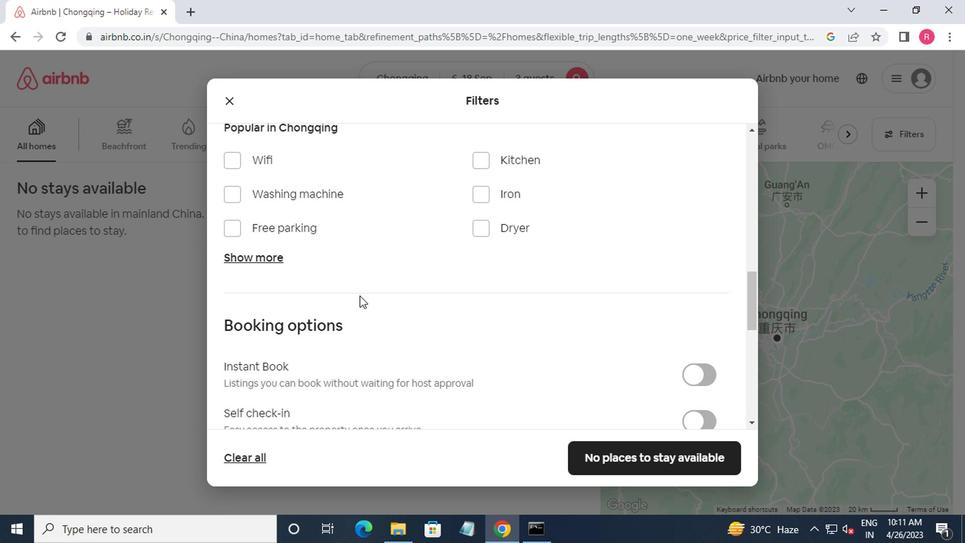 
Action: Mouse moved to (709, 141)
Screenshot: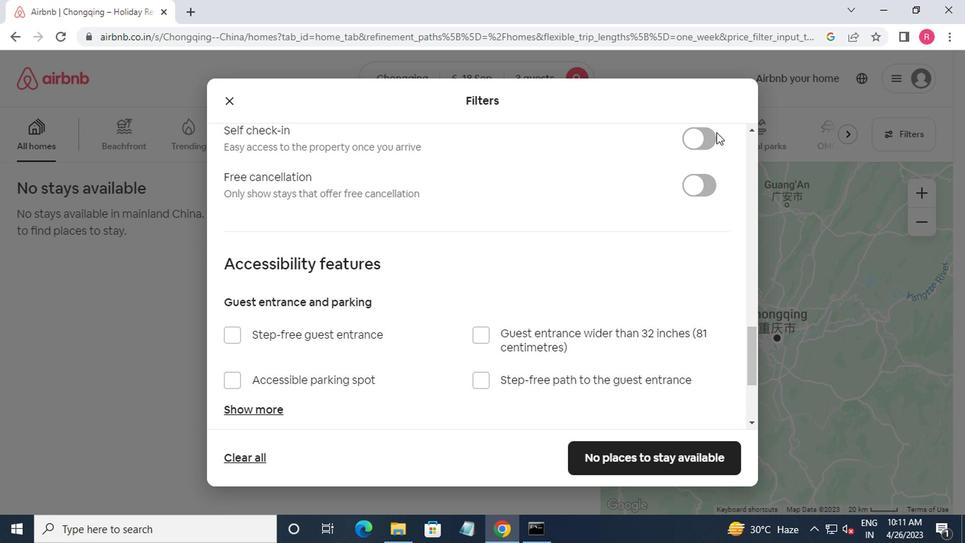 
Action: Mouse pressed left at (709, 141)
Screenshot: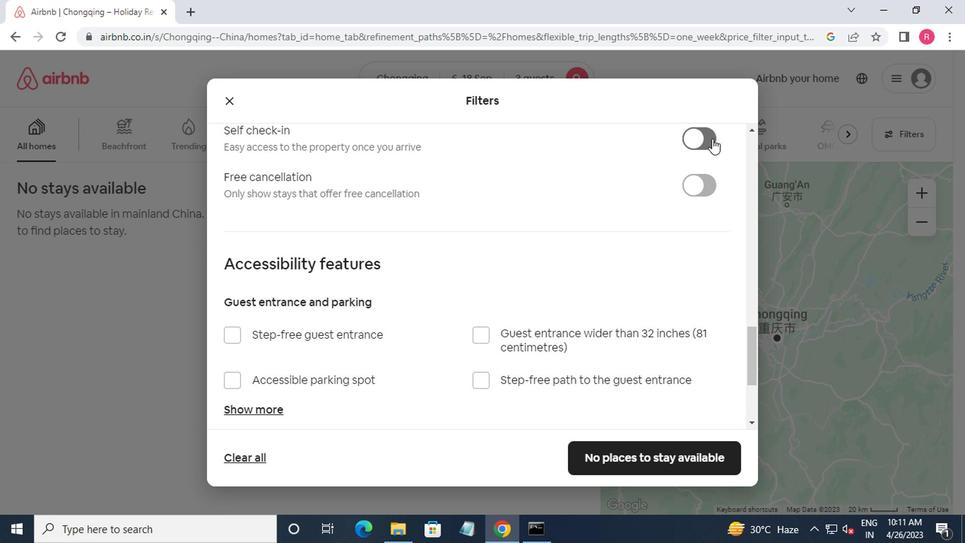 
Action: Mouse moved to (589, 239)
Screenshot: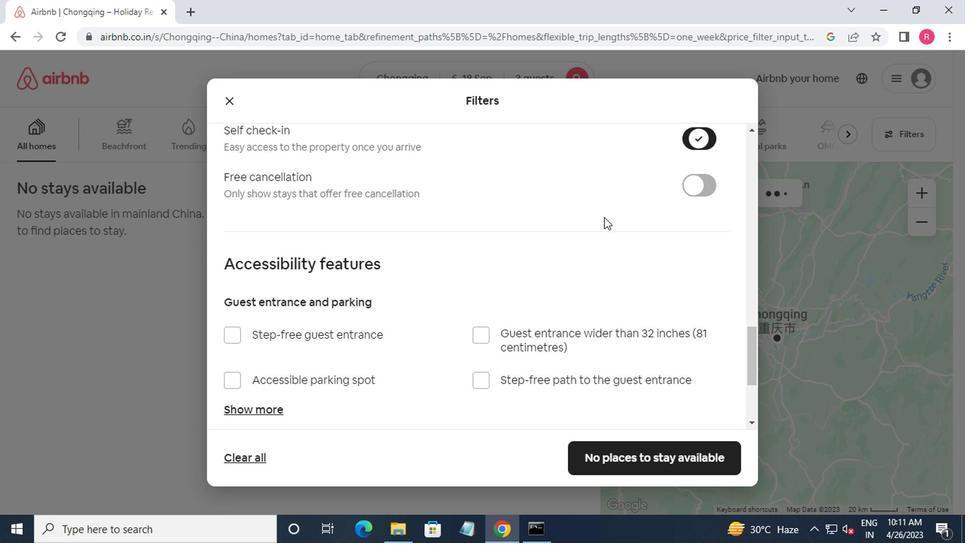 
Action: Mouse scrolled (589, 239) with delta (0, 0)
Screenshot: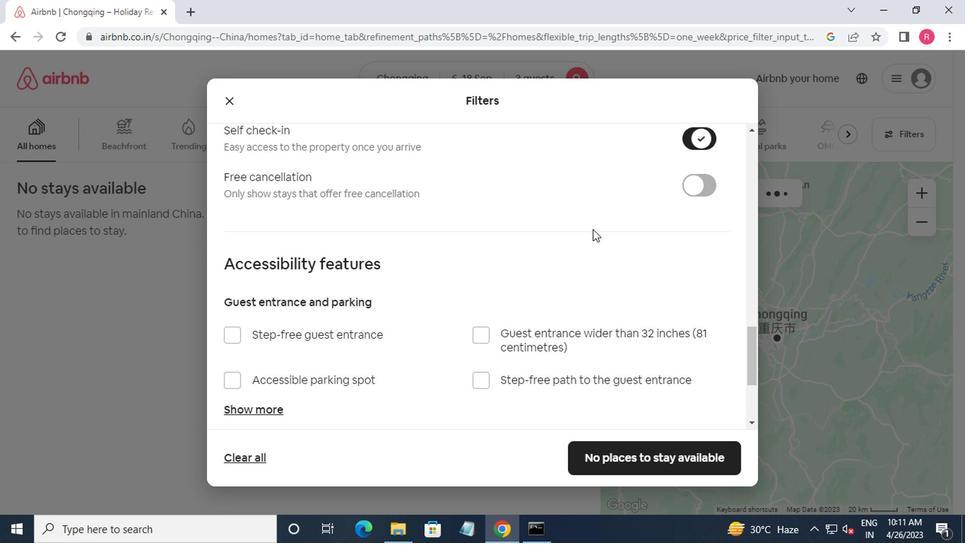 
Action: Mouse moved to (589, 241)
Screenshot: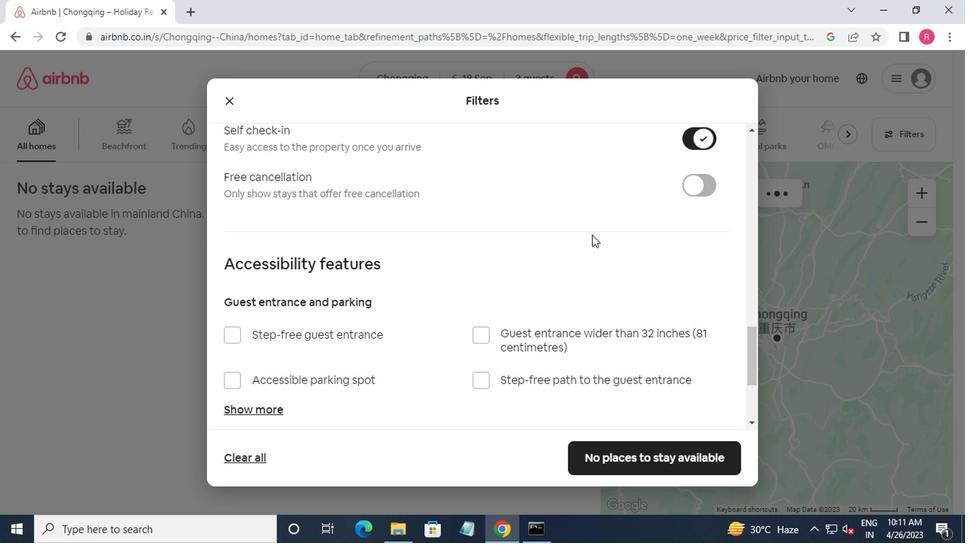 
Action: Mouse scrolled (589, 241) with delta (0, 0)
Screenshot: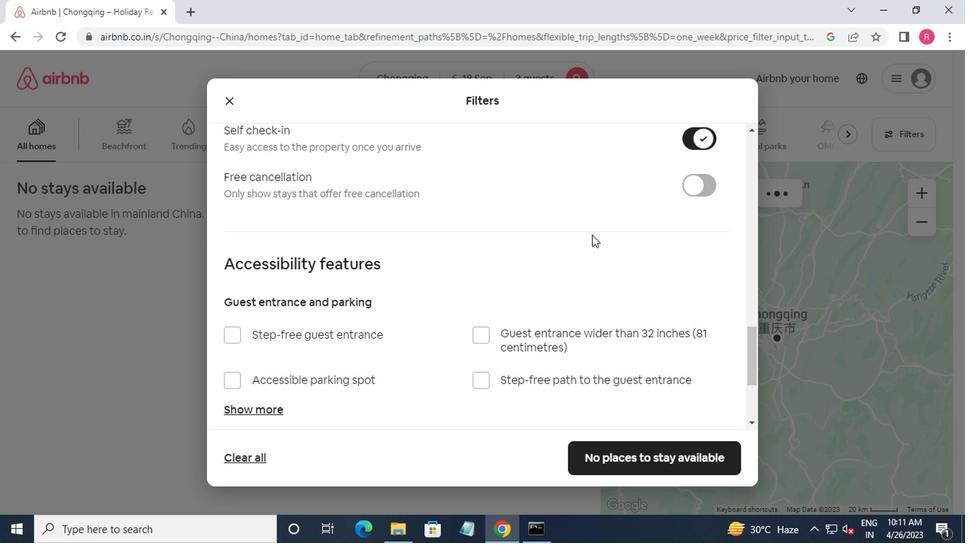 
Action: Mouse moved to (589, 242)
Screenshot: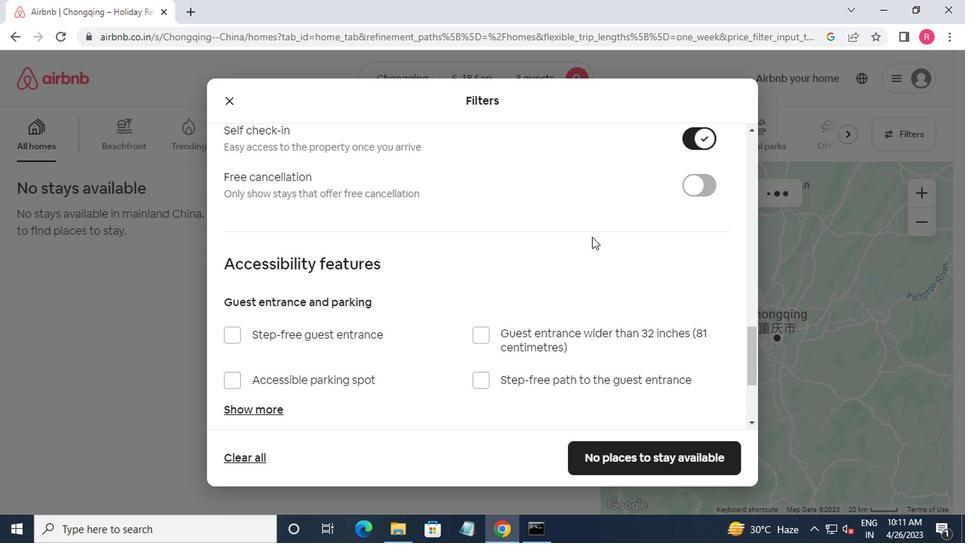 
Action: Mouse scrolled (589, 241) with delta (0, -1)
Screenshot: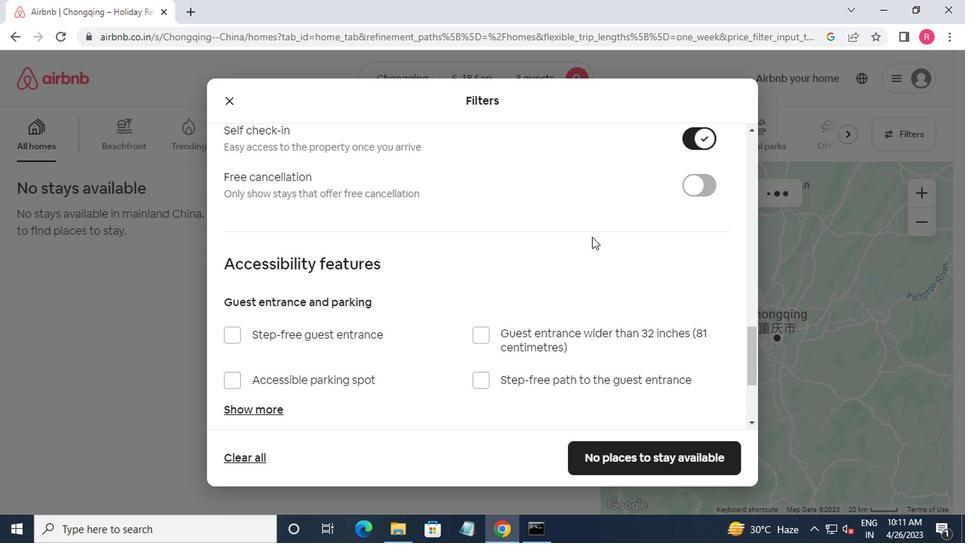 
Action: Mouse moved to (588, 243)
Screenshot: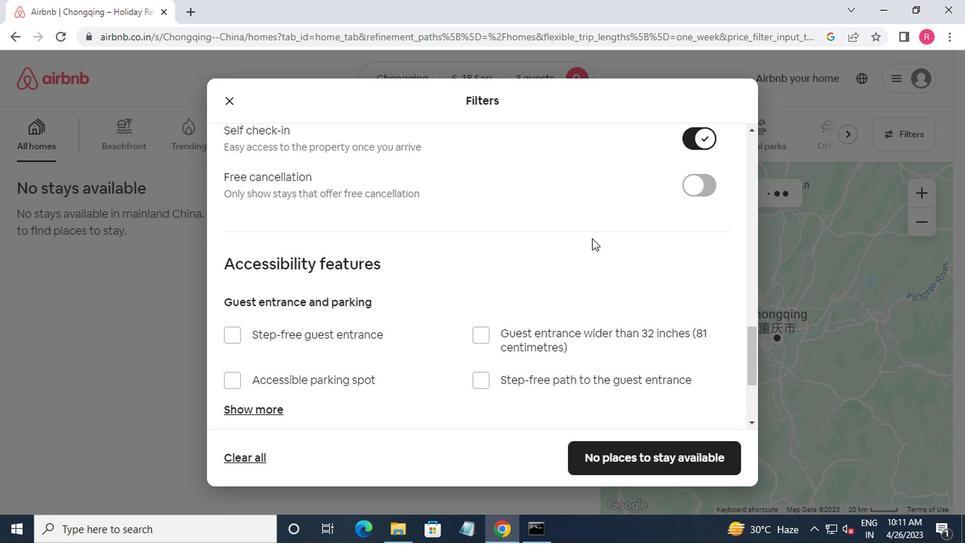 
Action: Mouse scrolled (588, 243) with delta (0, 0)
Screenshot: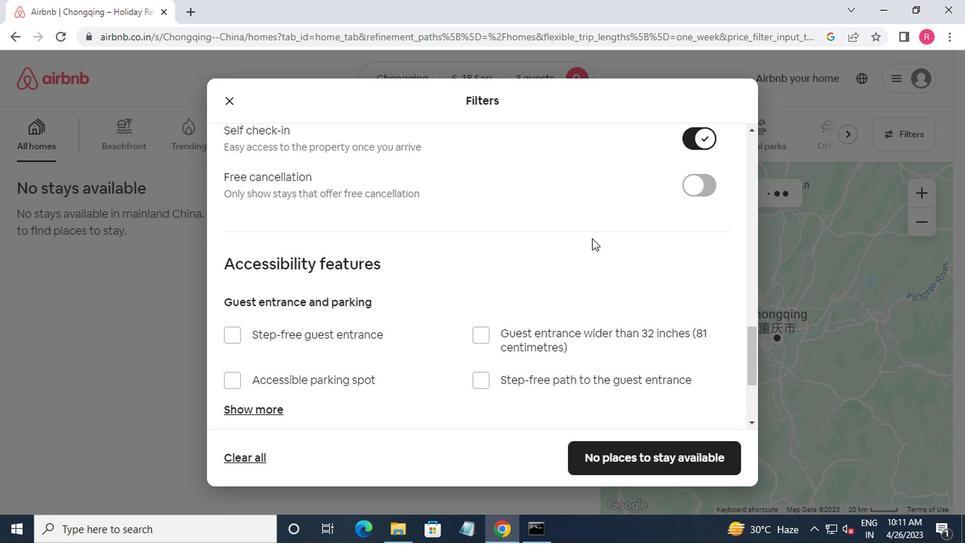 
Action: Mouse moved to (533, 331)
Screenshot: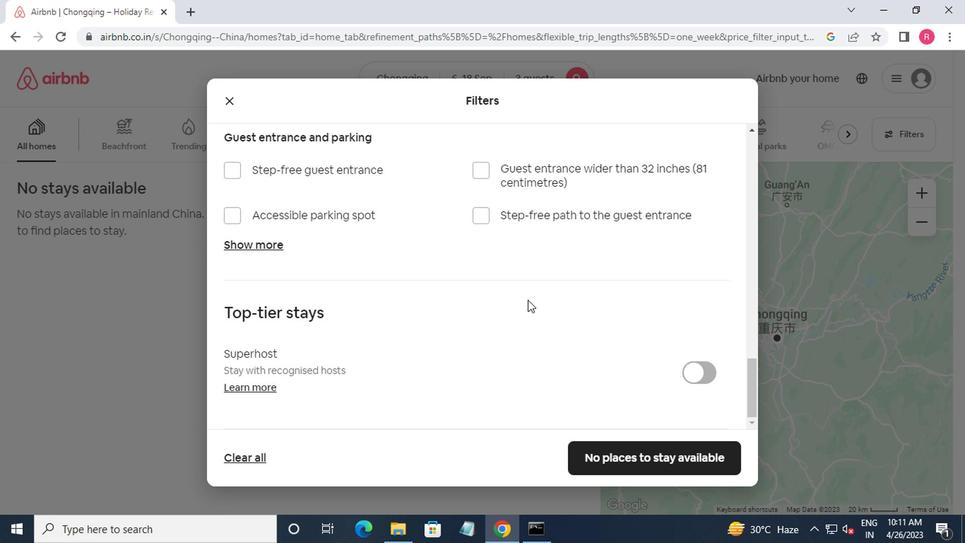 
Action: Mouse scrolled (533, 330) with delta (0, -1)
Screenshot: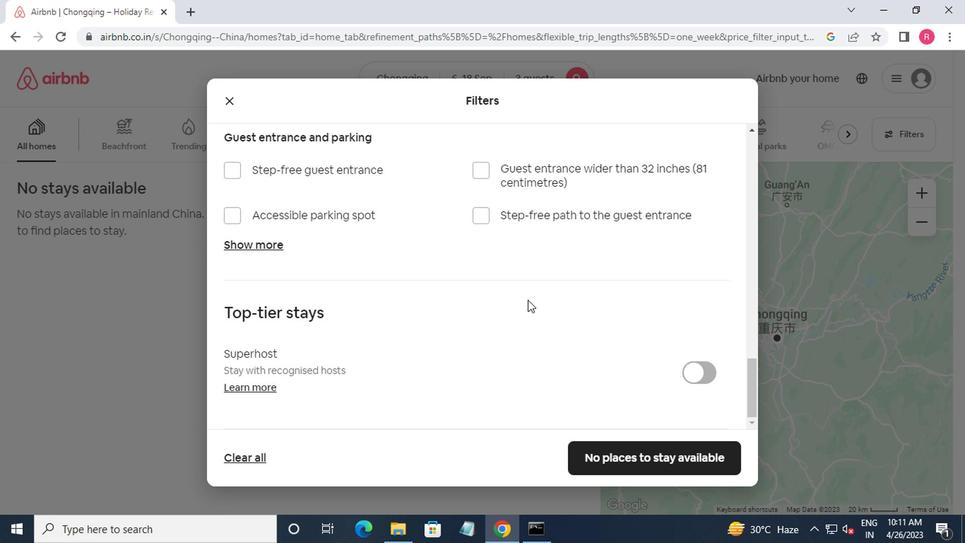 
Action: Mouse moved to (555, 355)
Screenshot: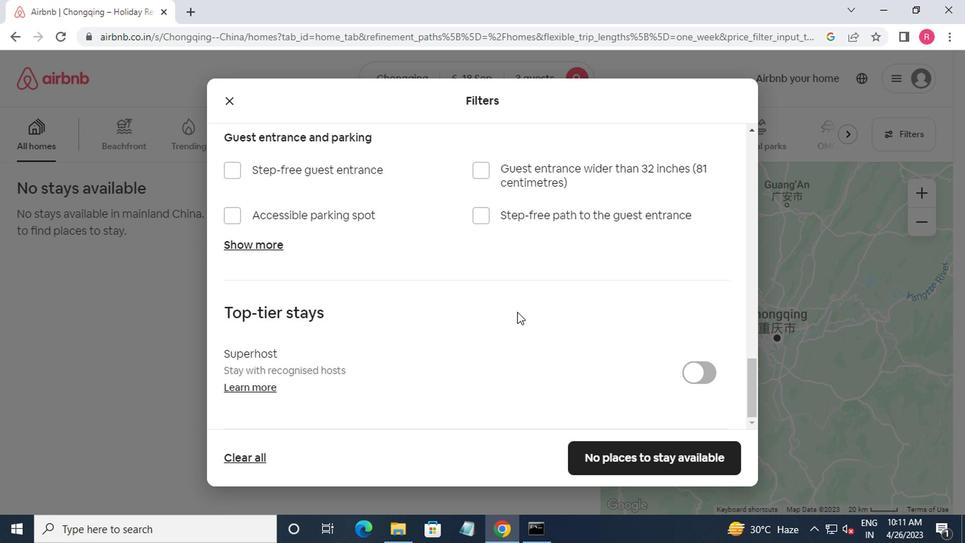 
Action: Mouse scrolled (555, 354) with delta (0, -1)
Screenshot: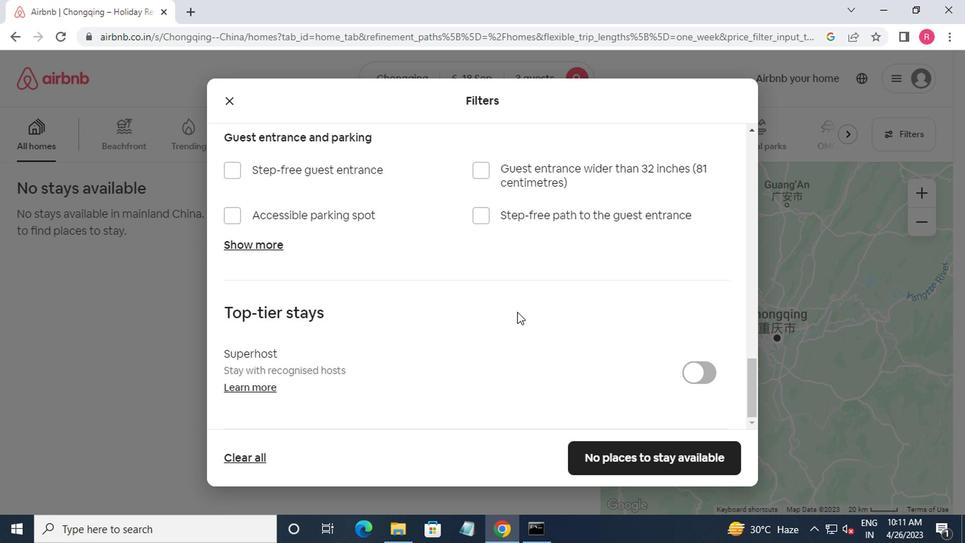 
Action: Mouse moved to (619, 447)
Screenshot: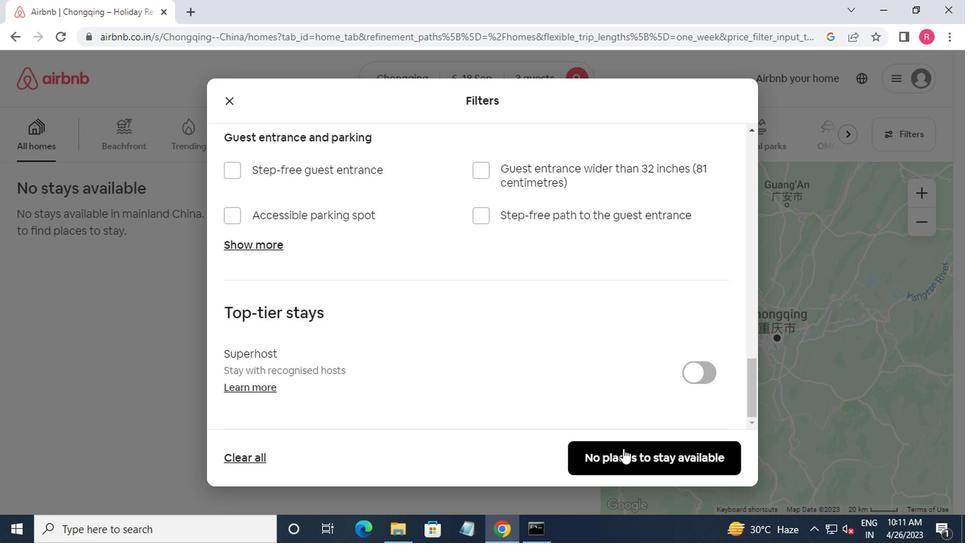
Action: Mouse pressed left at (619, 447)
Screenshot: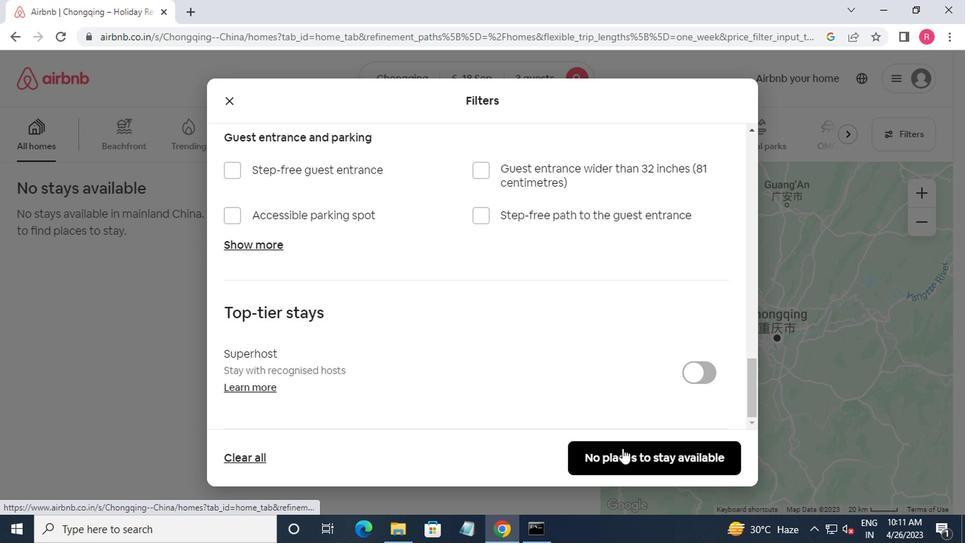 
Action: Mouse moved to (622, 459)
Screenshot: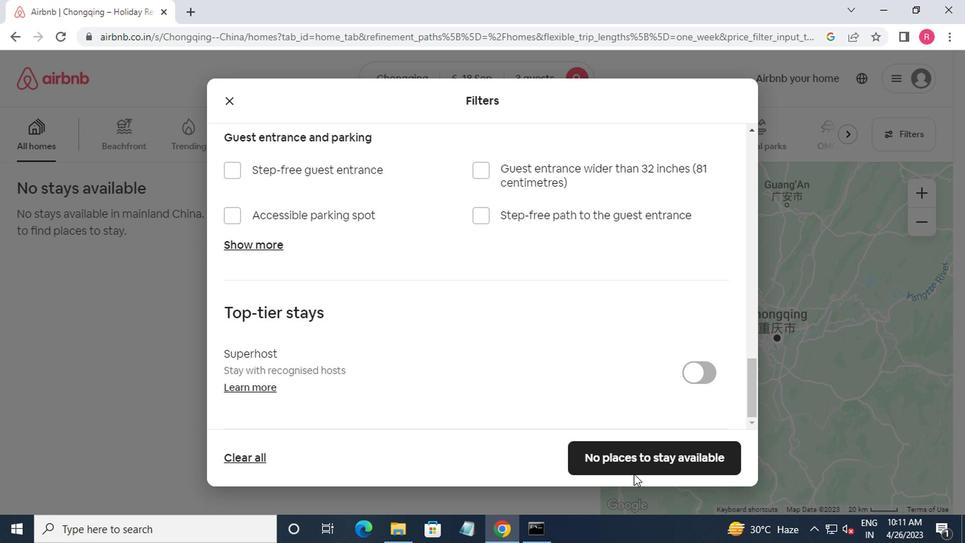 
Action: Mouse pressed left at (622, 459)
Screenshot: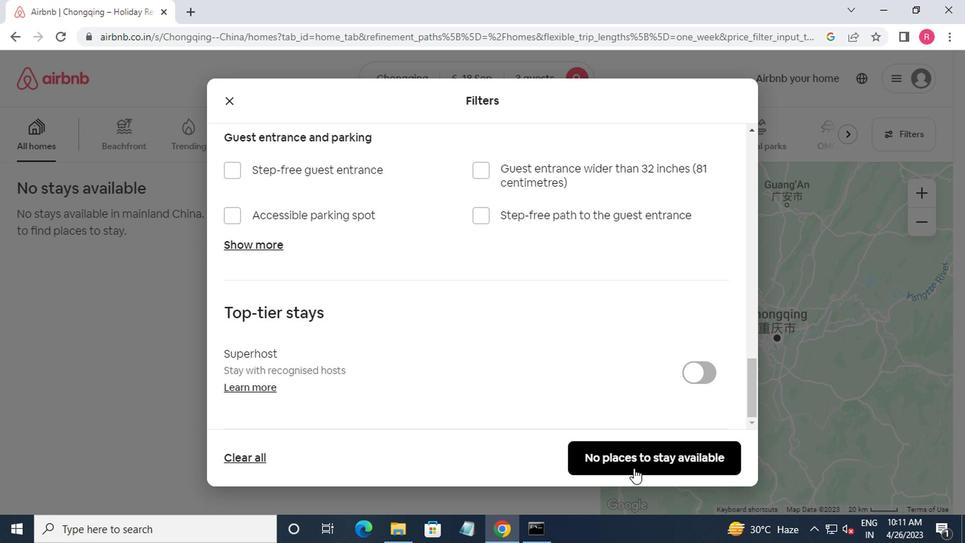
Action: Mouse moved to (594, 355)
Screenshot: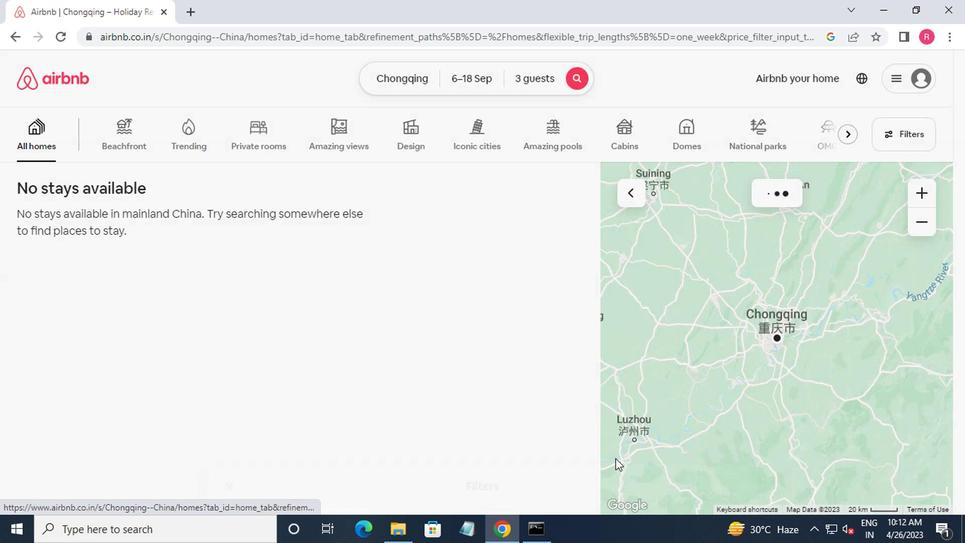
